 Task: Look for space in Genève, Switzerland from 5th June, 2023 to 16th June, 2023 for 2 adults in price range Rs.7000 to Rs.15000. Place can be entire place with 1  bedroom having 1 bed and 1 bathroom. Property type can be house, flat, guest house, hotel. Booking option can be shelf check-in. Required host language is English.
Action: Mouse moved to (409, 84)
Screenshot: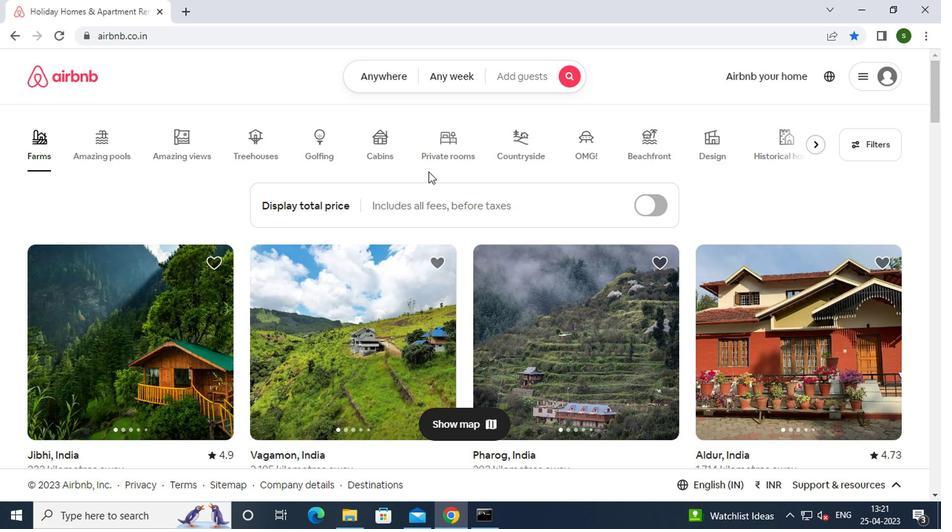 
Action: Mouse pressed left at (409, 84)
Screenshot: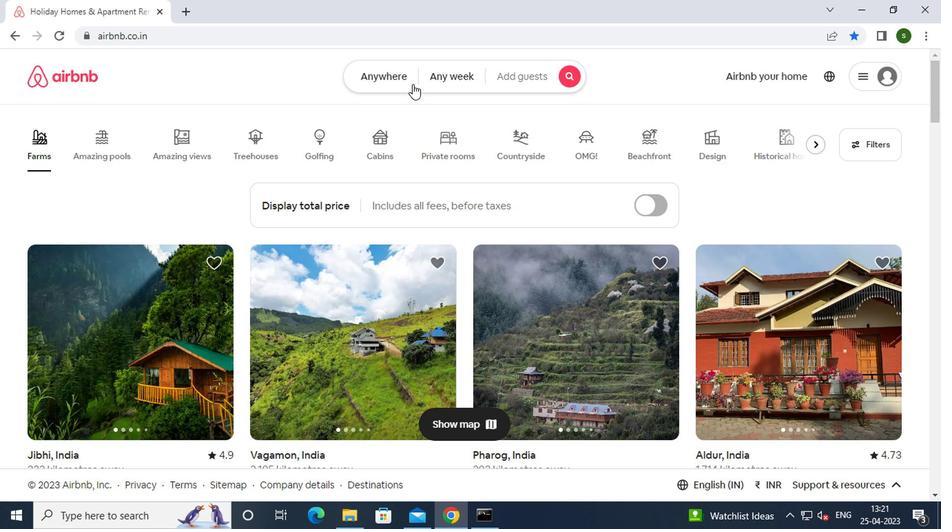 
Action: Mouse moved to (306, 130)
Screenshot: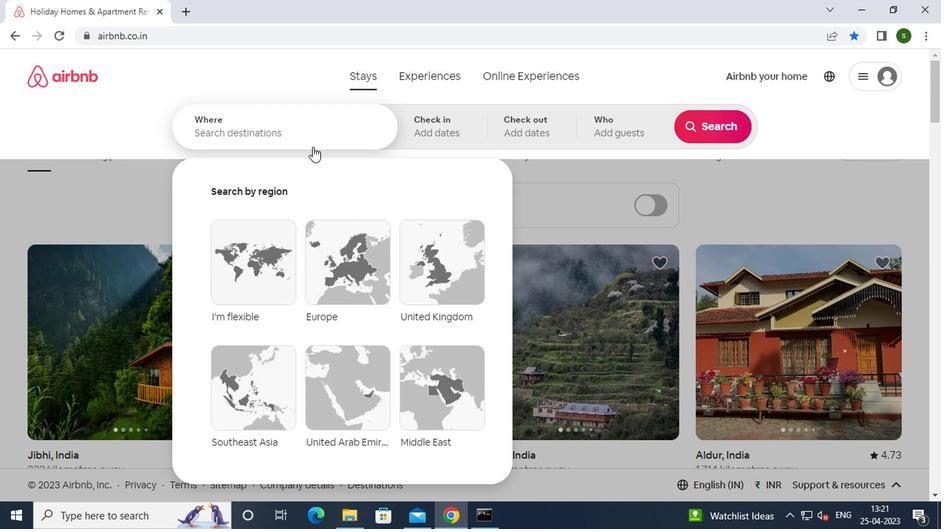 
Action: Mouse pressed left at (306, 130)
Screenshot: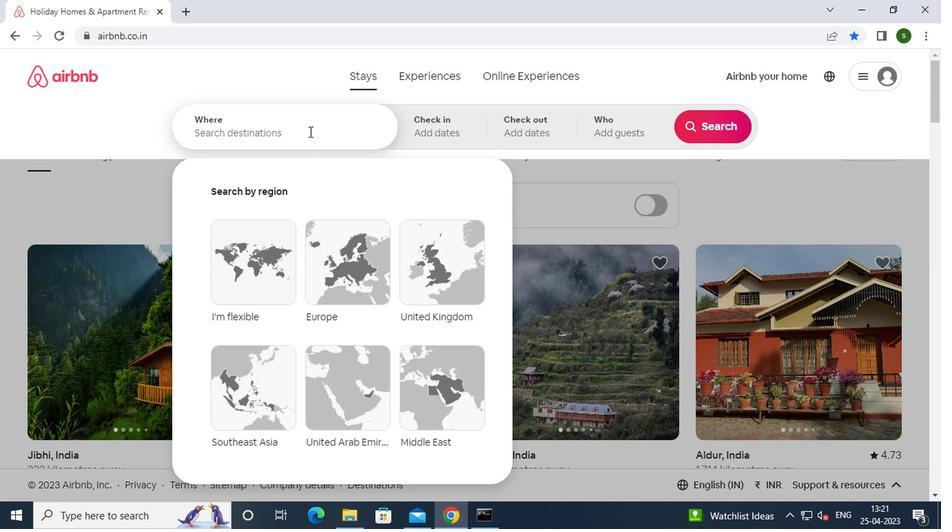 
Action: Key pressed g<Key.caps_lock>eneve,<Key.space><Key.caps_lock>
Screenshot: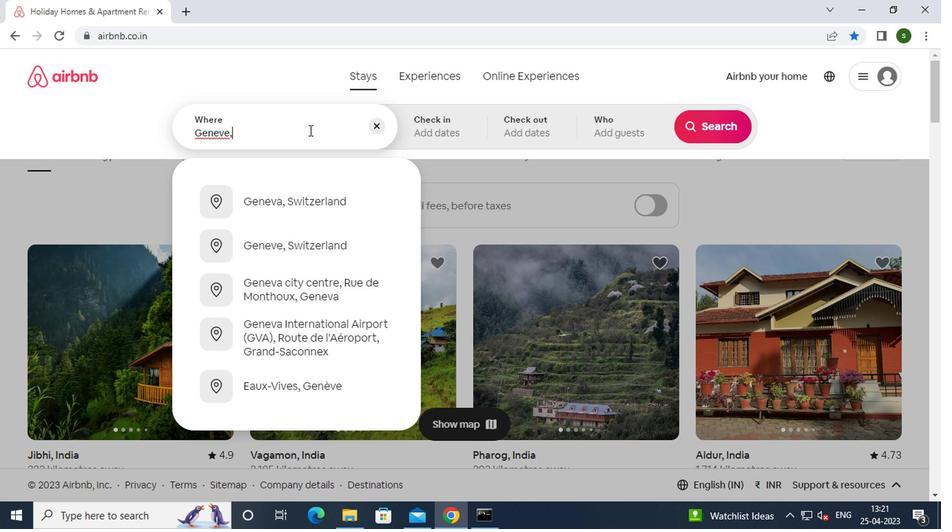 
Action: Mouse moved to (364, 241)
Screenshot: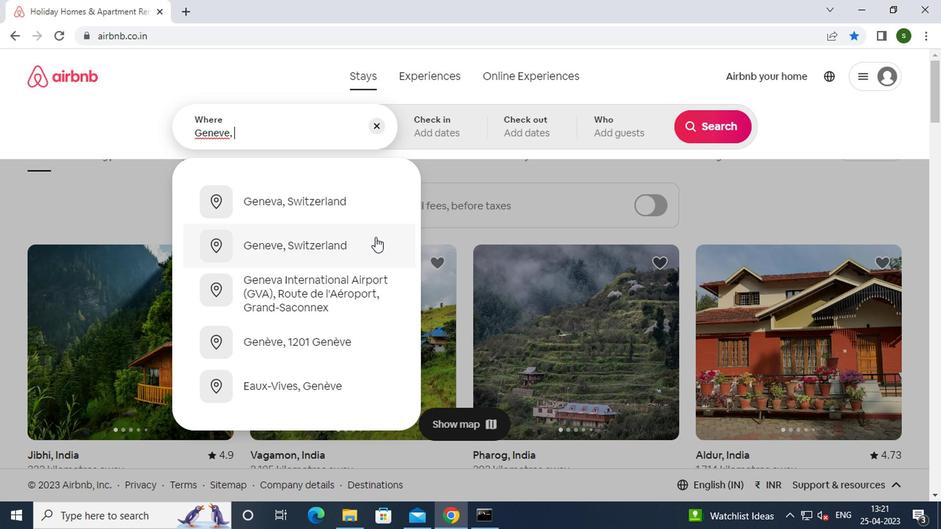 
Action: Mouse pressed left at (364, 241)
Screenshot: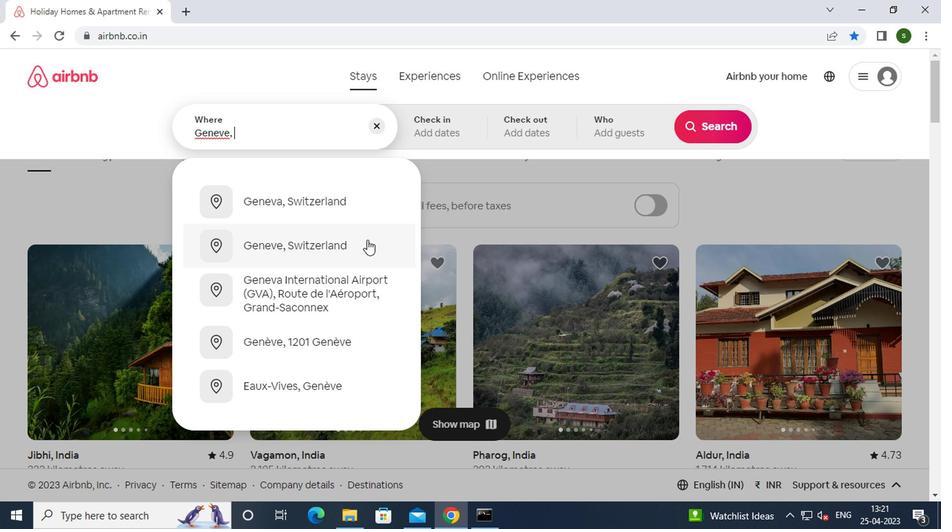 
Action: Mouse moved to (701, 236)
Screenshot: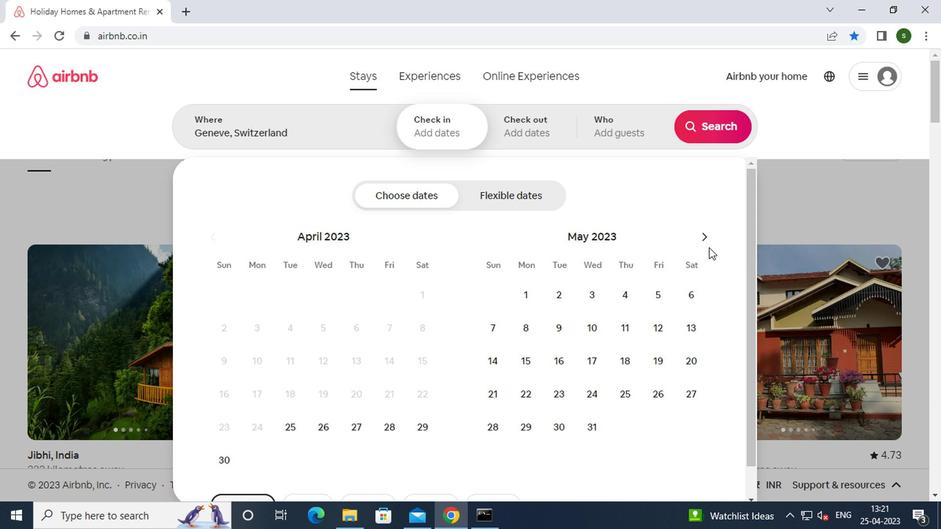 
Action: Mouse pressed left at (701, 236)
Screenshot: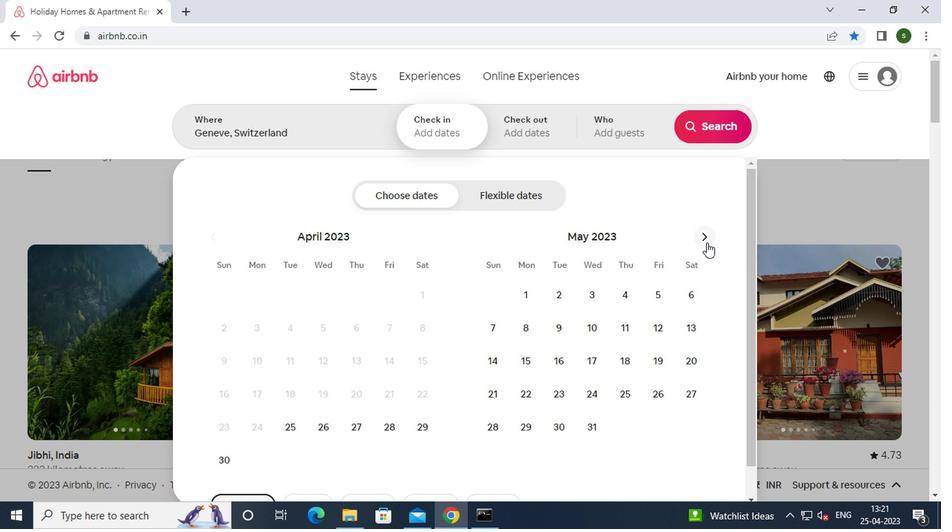 
Action: Mouse moved to (514, 324)
Screenshot: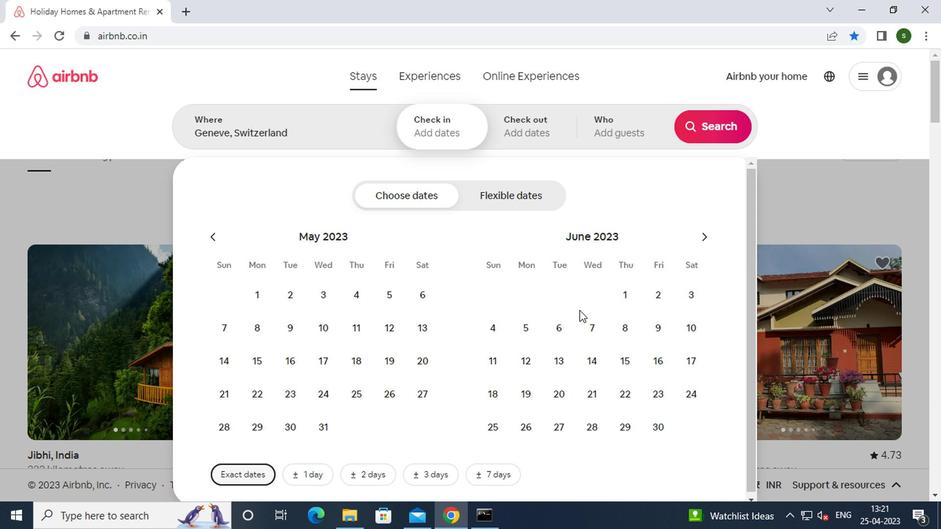 
Action: Mouse pressed left at (514, 324)
Screenshot: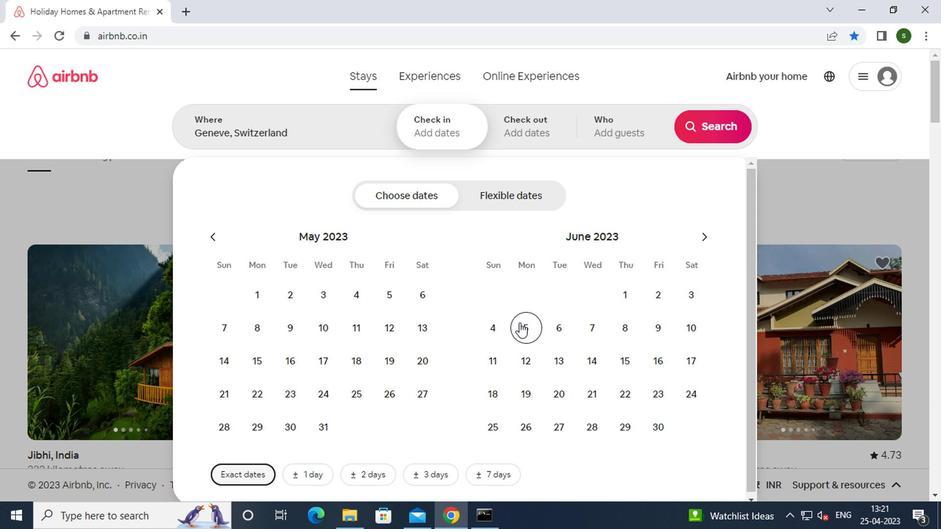 
Action: Mouse moved to (652, 358)
Screenshot: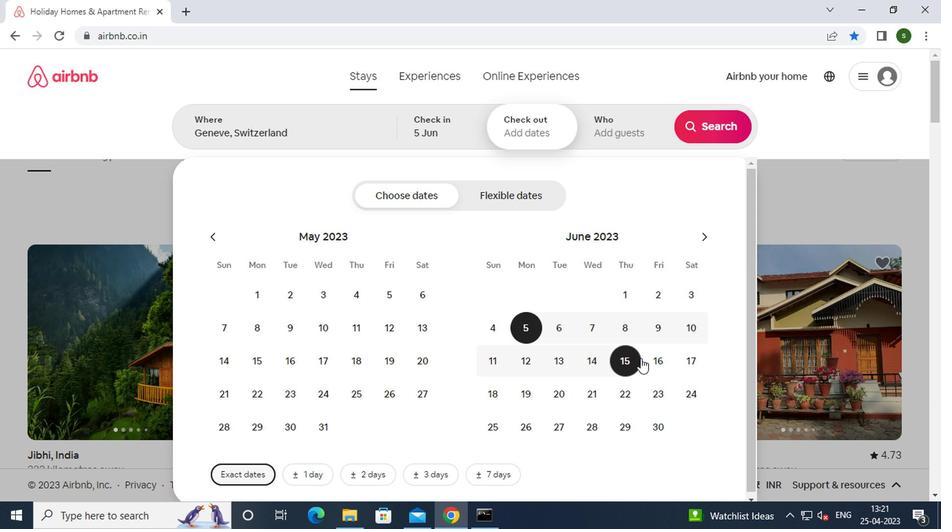 
Action: Mouse pressed left at (652, 358)
Screenshot: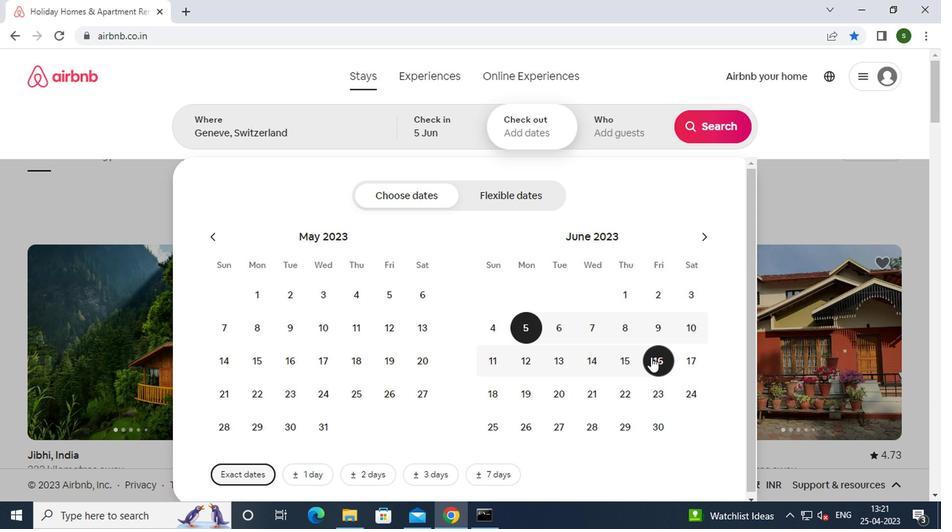 
Action: Mouse moved to (614, 127)
Screenshot: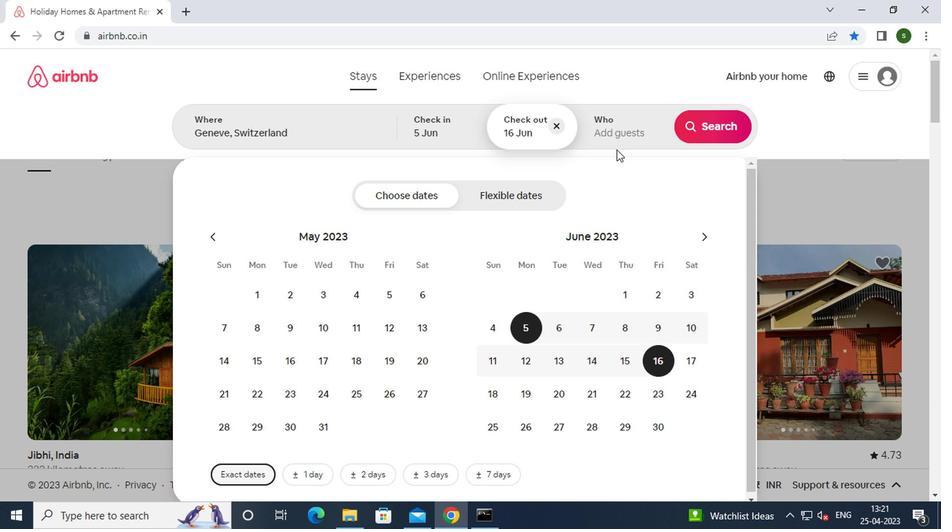 
Action: Mouse pressed left at (614, 127)
Screenshot: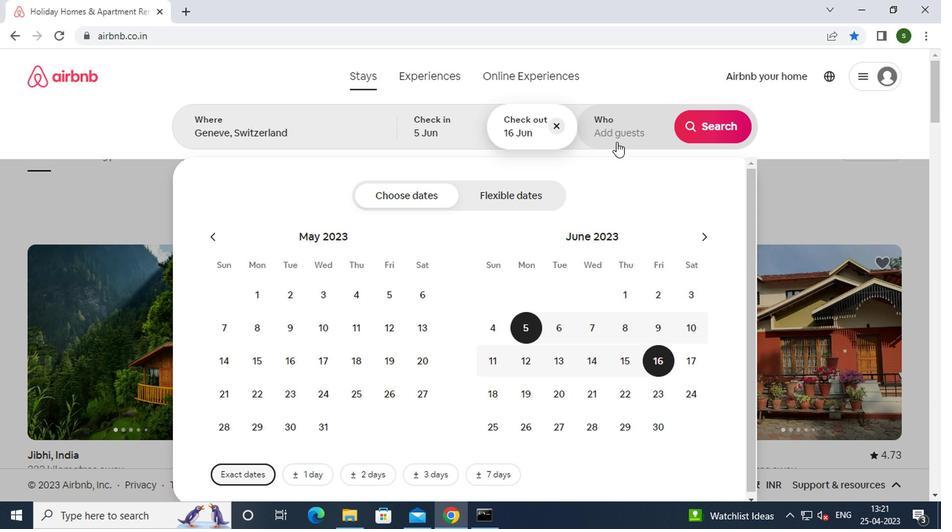
Action: Mouse moved to (707, 199)
Screenshot: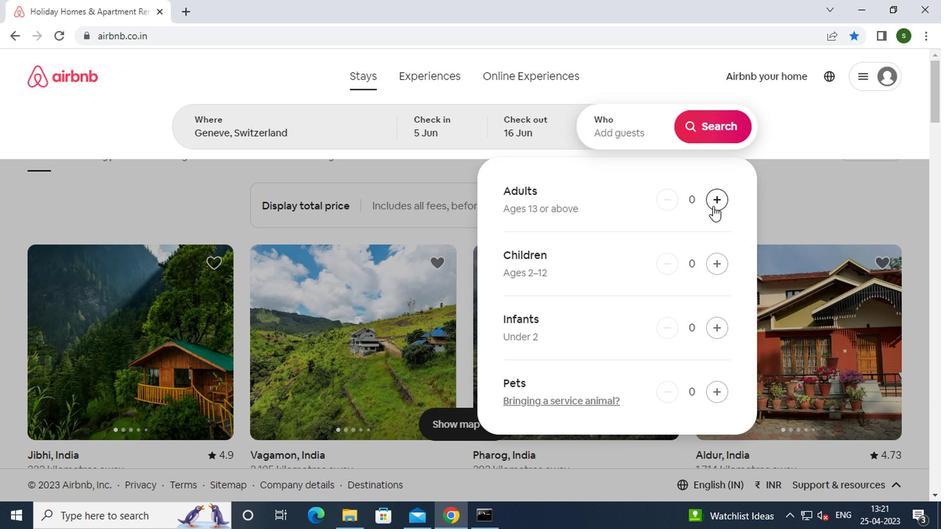 
Action: Mouse pressed left at (707, 199)
Screenshot: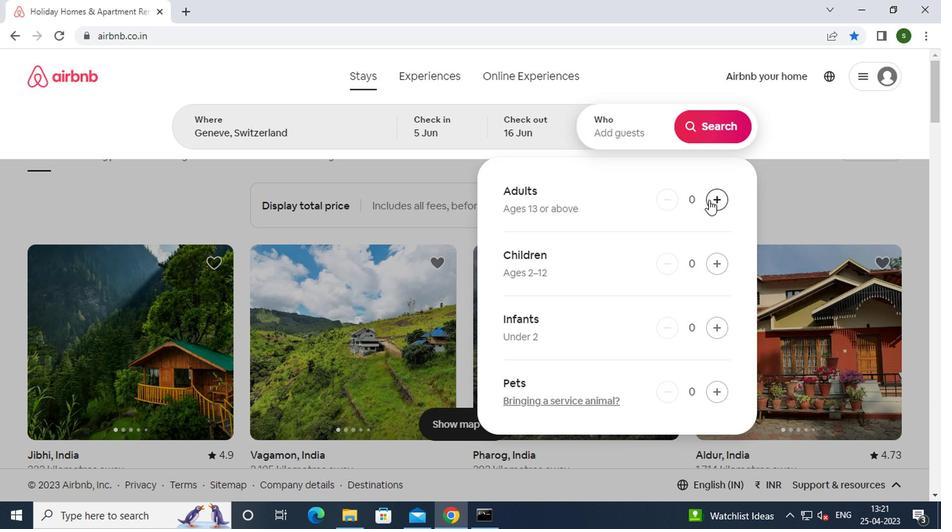 
Action: Mouse pressed left at (707, 199)
Screenshot: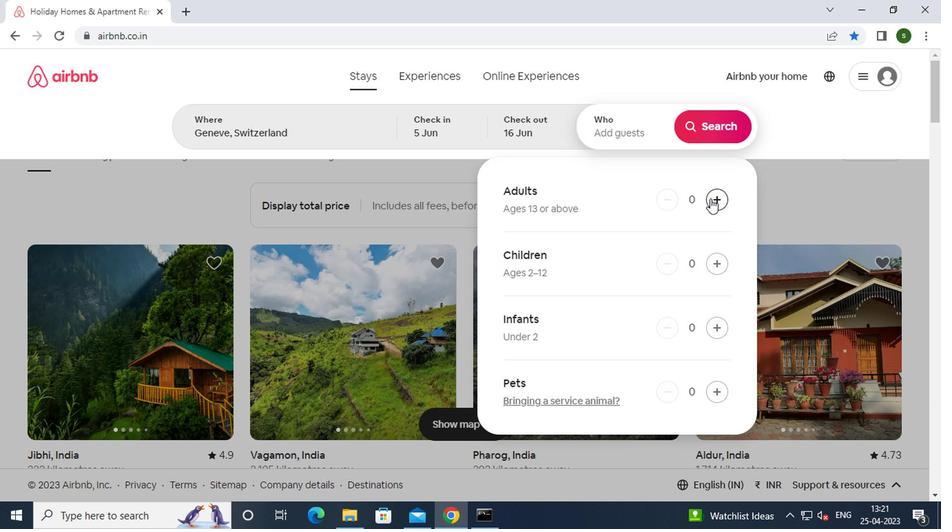 
Action: Mouse moved to (710, 134)
Screenshot: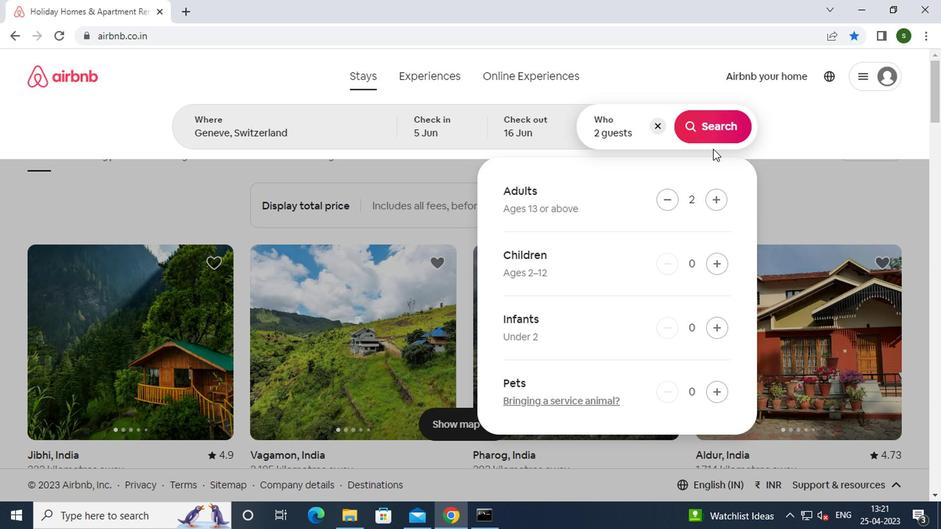 
Action: Mouse pressed left at (710, 134)
Screenshot: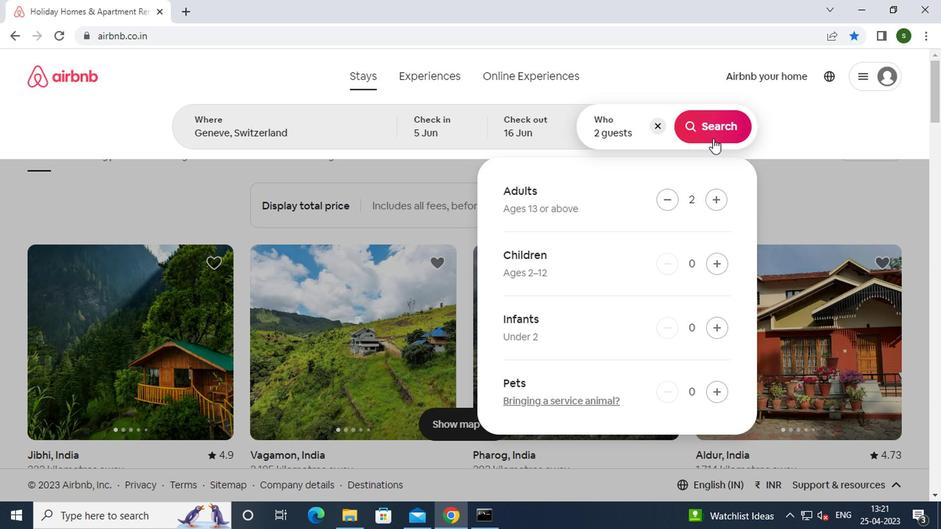
Action: Mouse moved to (875, 130)
Screenshot: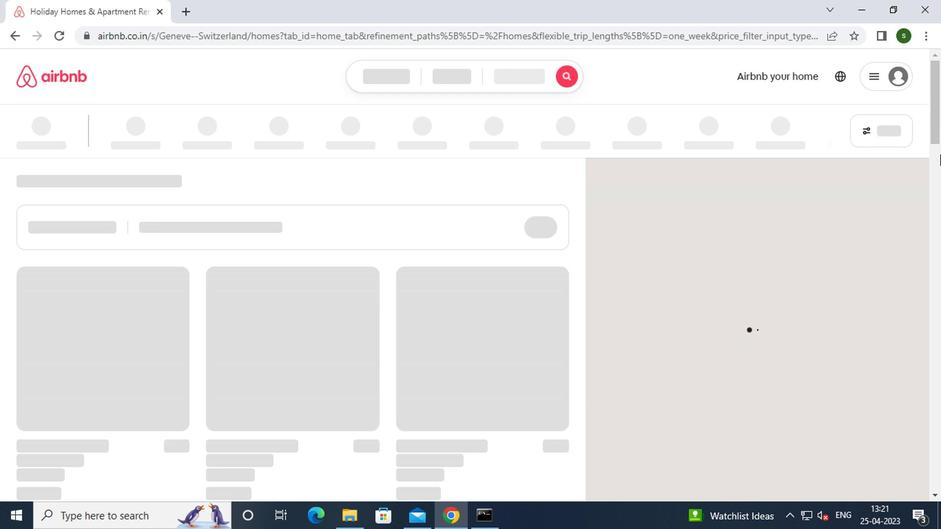 
Action: Mouse pressed left at (875, 130)
Screenshot: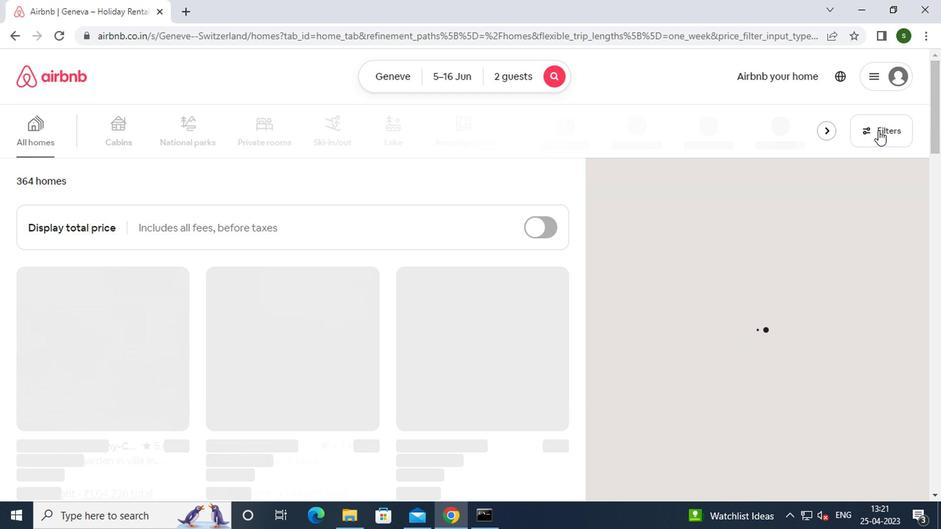 
Action: Mouse moved to (348, 304)
Screenshot: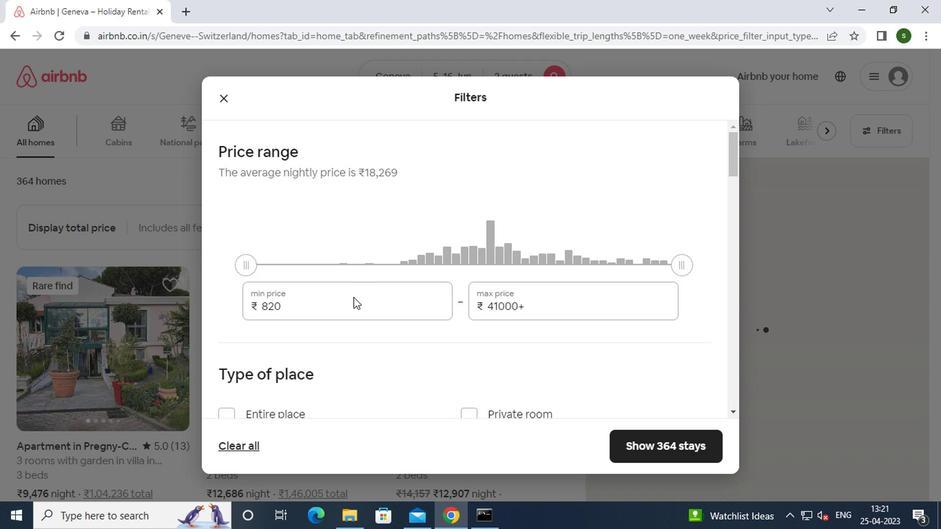 
Action: Mouse pressed left at (348, 304)
Screenshot: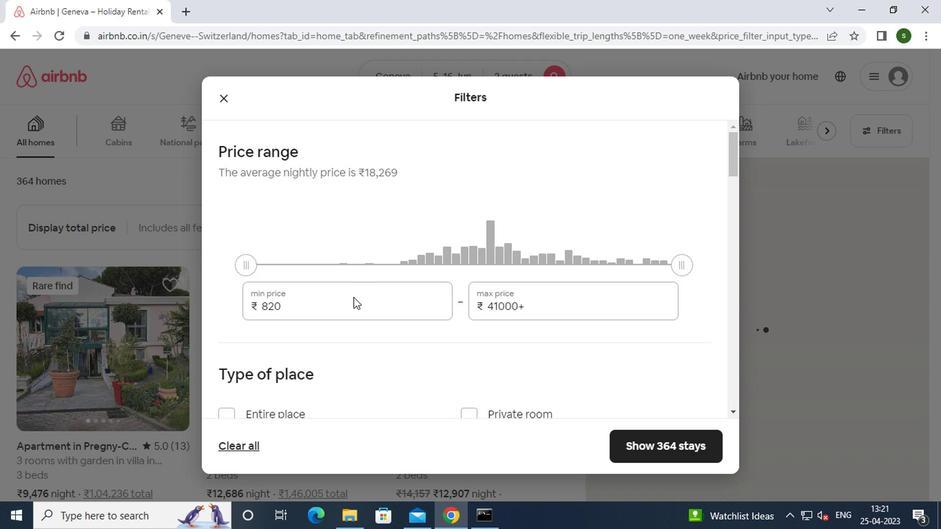 
Action: Mouse moved to (347, 304)
Screenshot: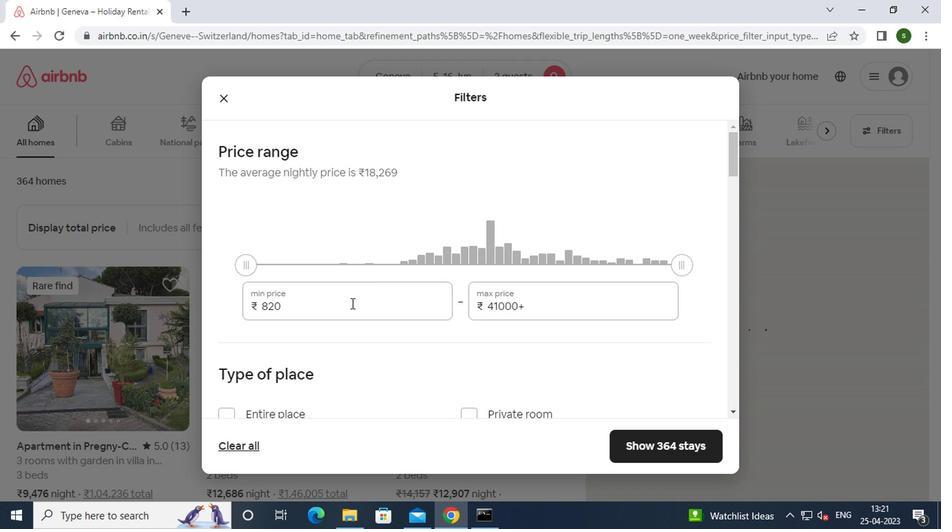 
Action: Key pressed <Key.backspace><Key.backspace><Key.backspace><Key.backspace><Key.backspace>7000
Screenshot: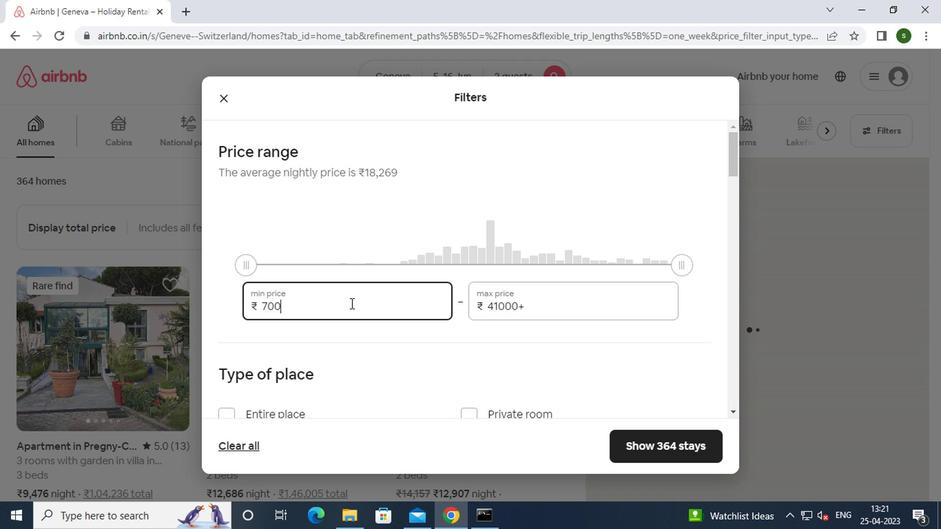 
Action: Mouse moved to (541, 314)
Screenshot: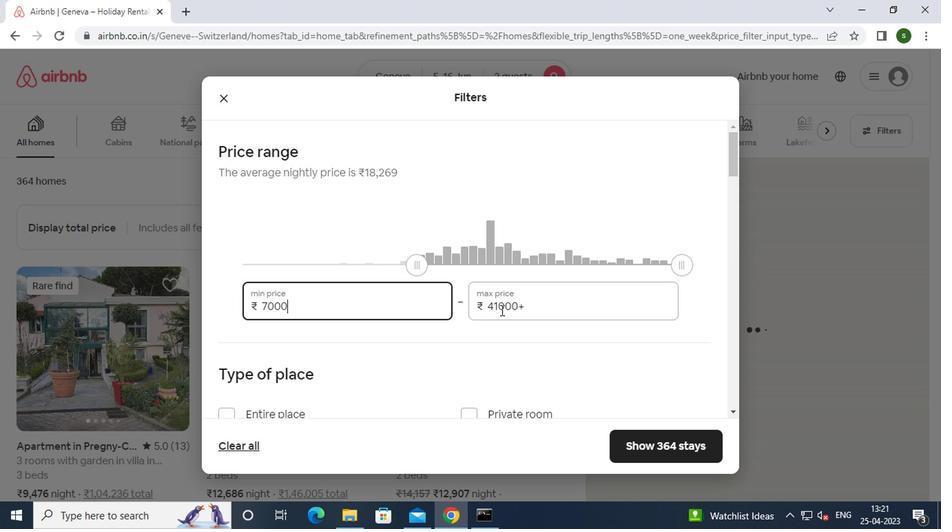 
Action: Mouse pressed left at (541, 314)
Screenshot: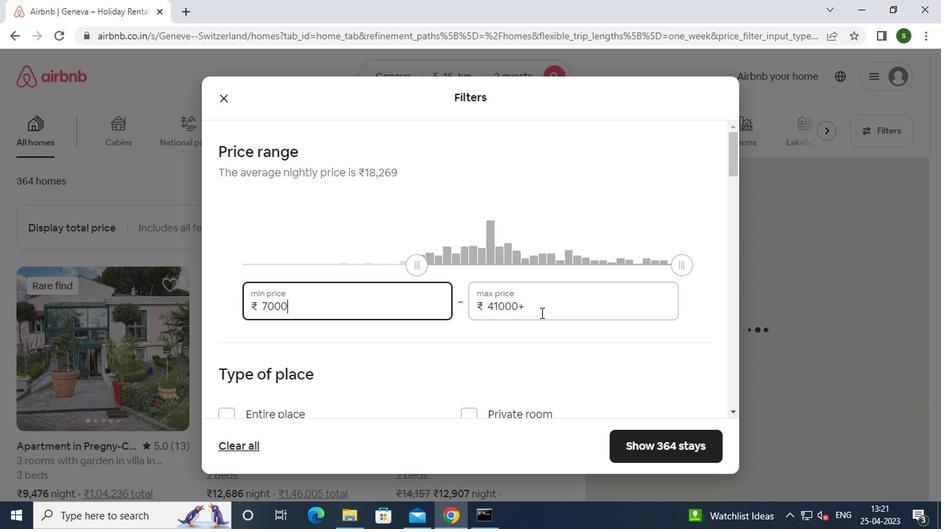 
Action: Key pressed <Key.backspace><Key.backspace><Key.backspace><Key.backspace><Key.backspace><Key.backspace><Key.backspace><Key.backspace><Key.backspace><Key.backspace>15000
Screenshot: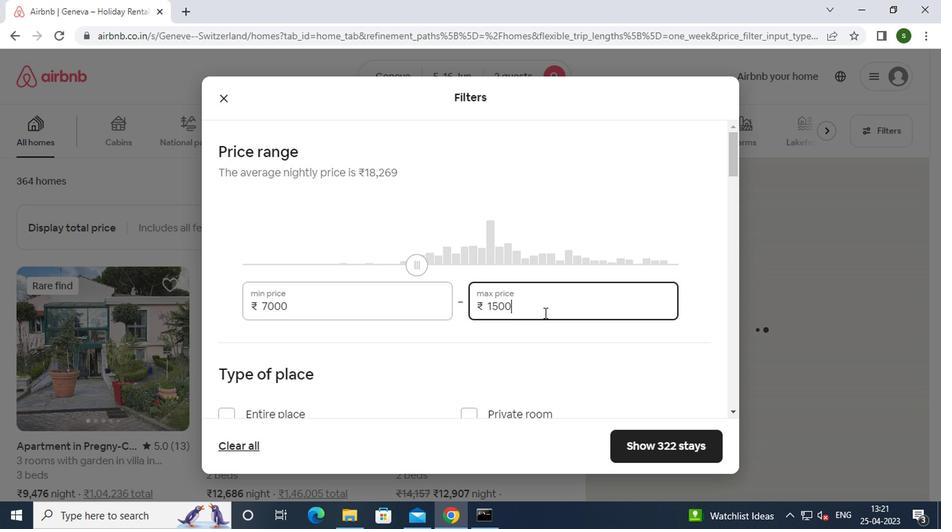 
Action: Mouse moved to (393, 349)
Screenshot: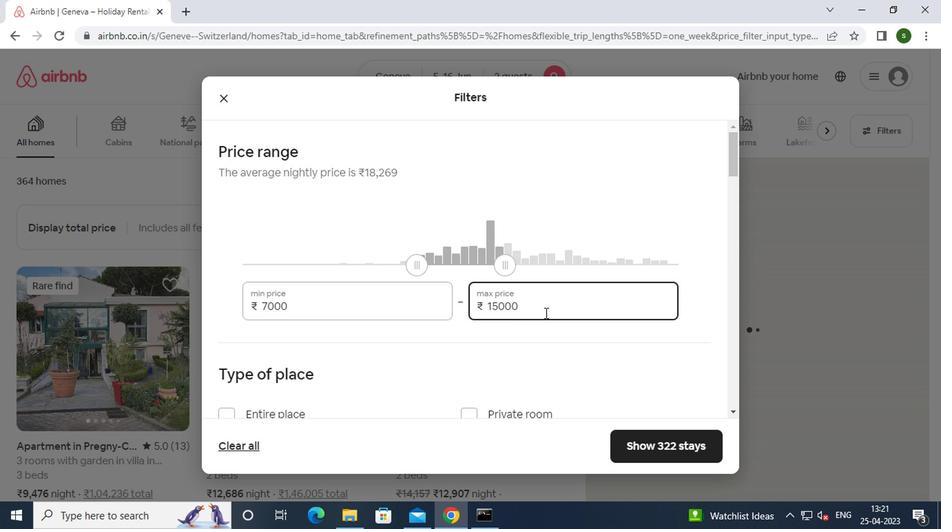 
Action: Mouse scrolled (393, 348) with delta (0, 0)
Screenshot: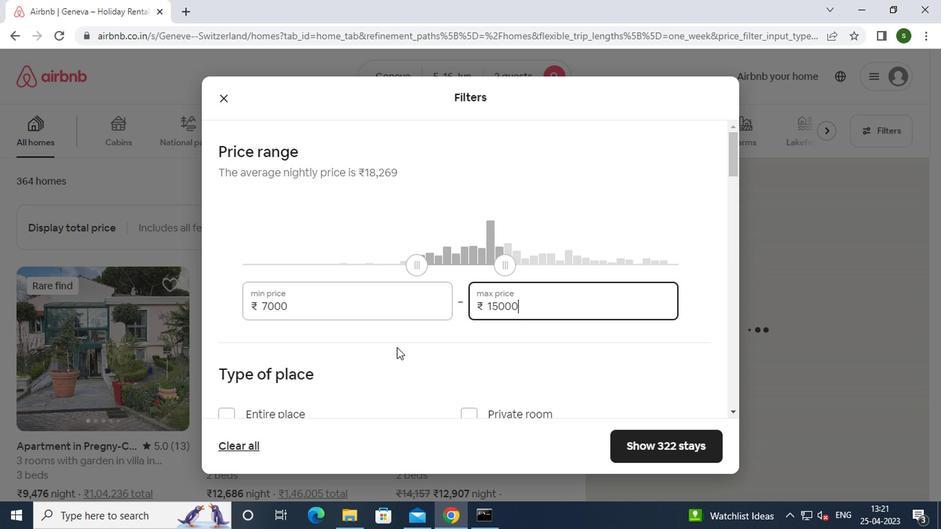 
Action: Mouse scrolled (393, 348) with delta (0, 0)
Screenshot: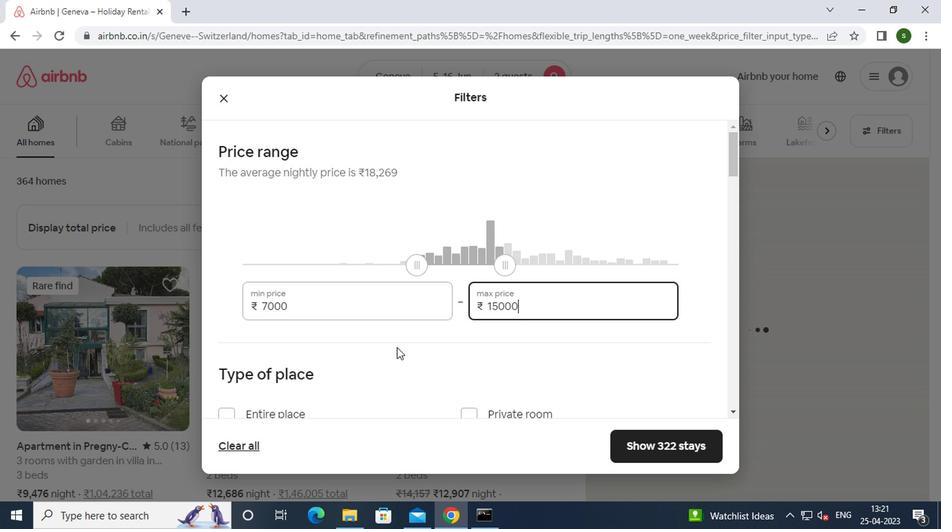 
Action: Mouse moved to (281, 294)
Screenshot: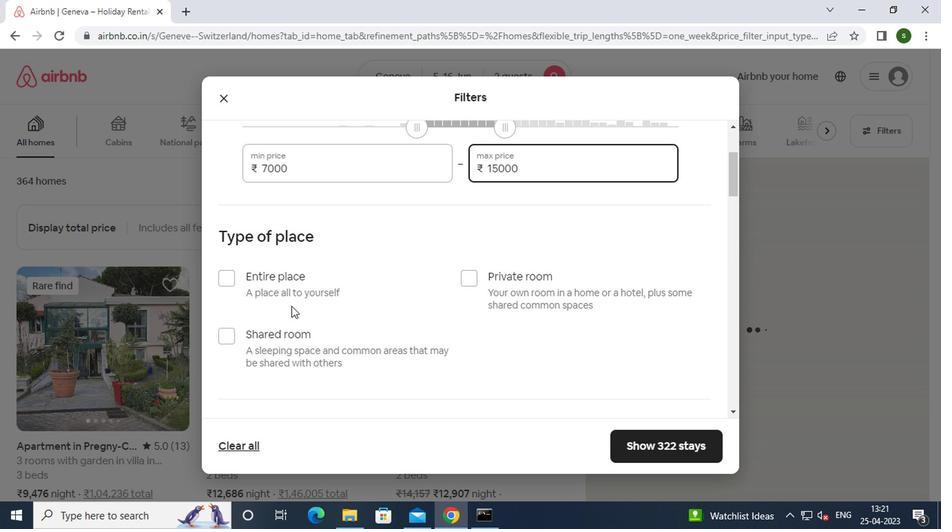 
Action: Mouse pressed left at (281, 294)
Screenshot: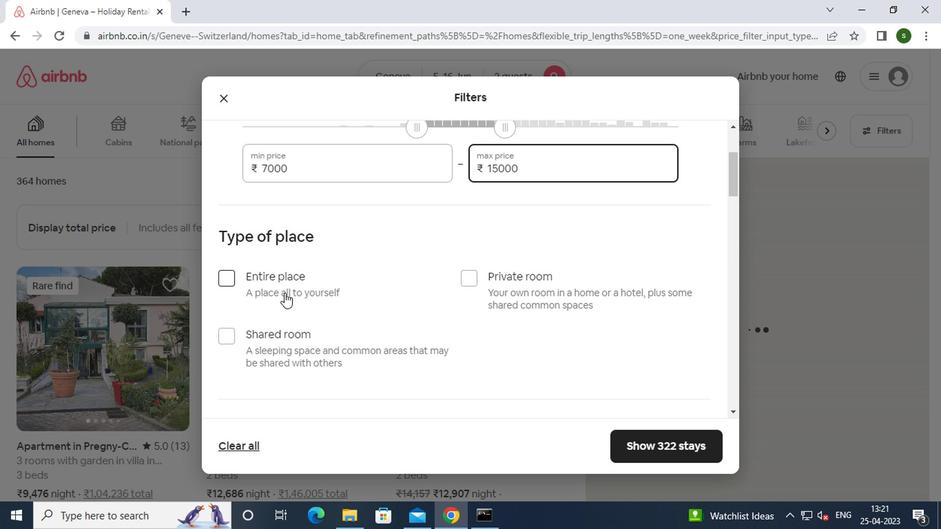 
Action: Mouse moved to (417, 280)
Screenshot: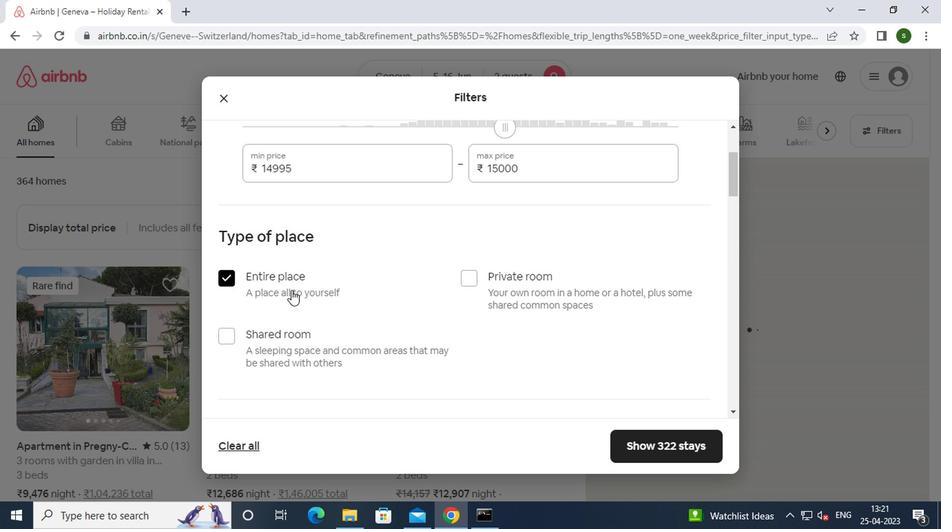 
Action: Mouse scrolled (417, 280) with delta (0, 0)
Screenshot: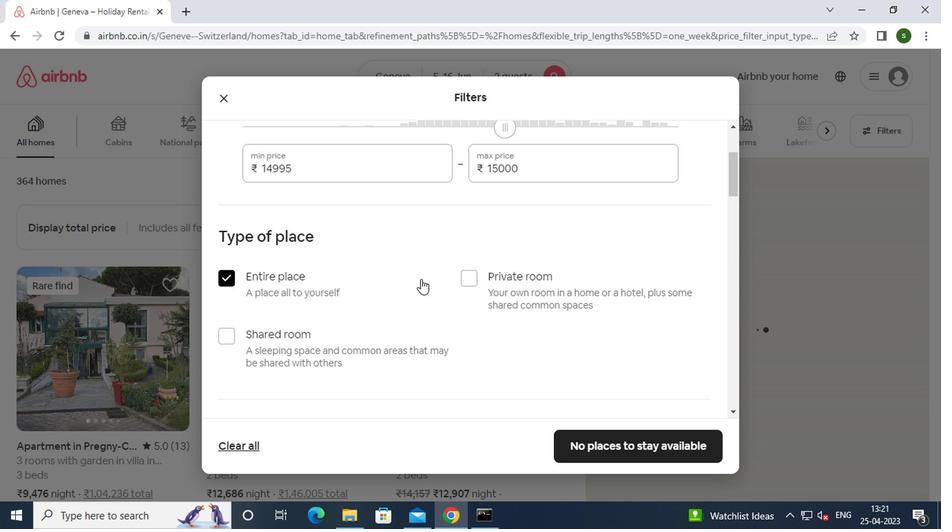 
Action: Mouse scrolled (417, 280) with delta (0, 0)
Screenshot: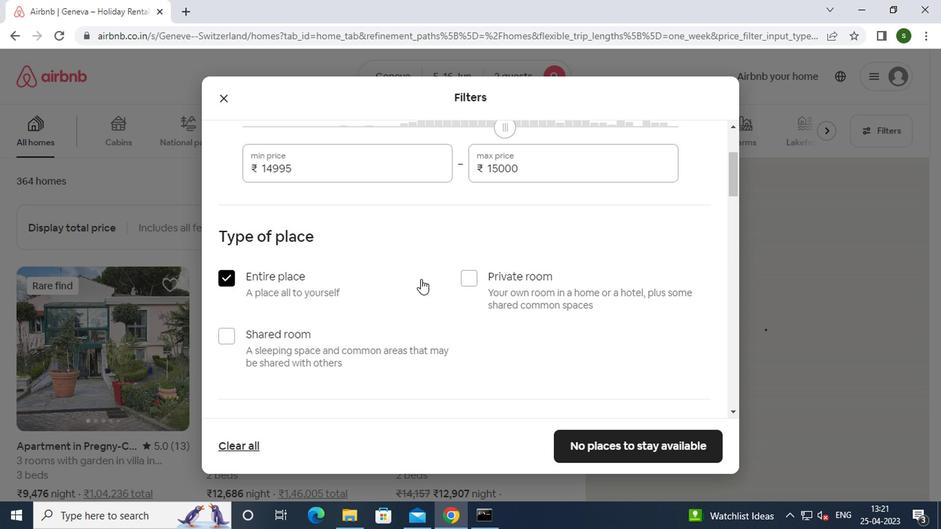 
Action: Mouse scrolled (417, 280) with delta (0, 0)
Screenshot: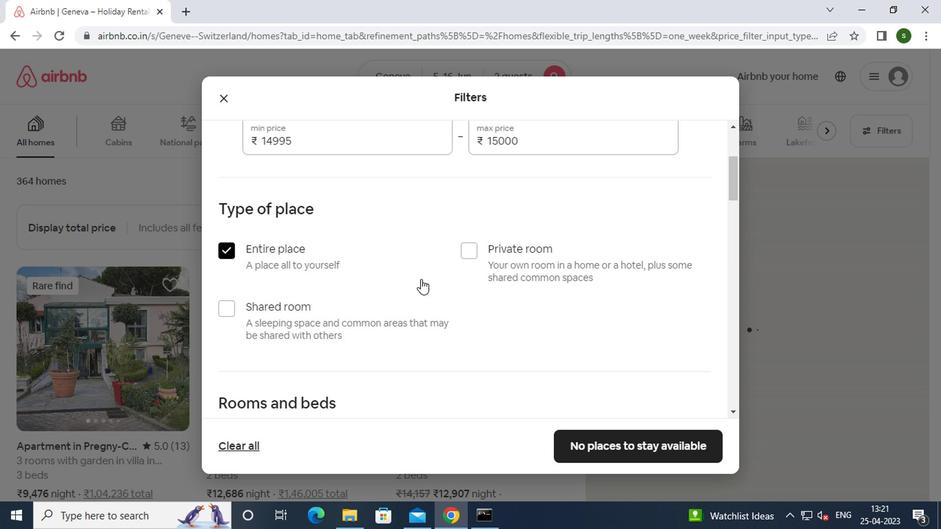 
Action: Mouse scrolled (417, 280) with delta (0, 0)
Screenshot: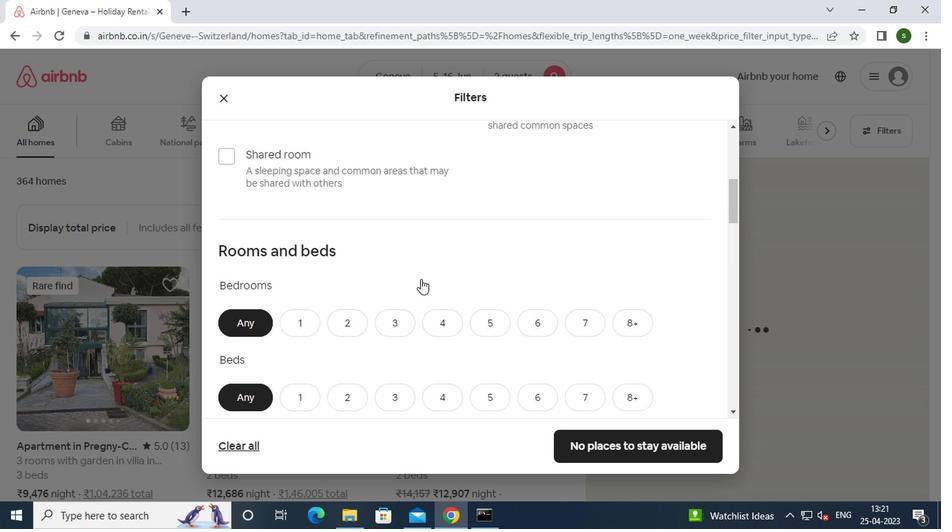 
Action: Mouse moved to (306, 232)
Screenshot: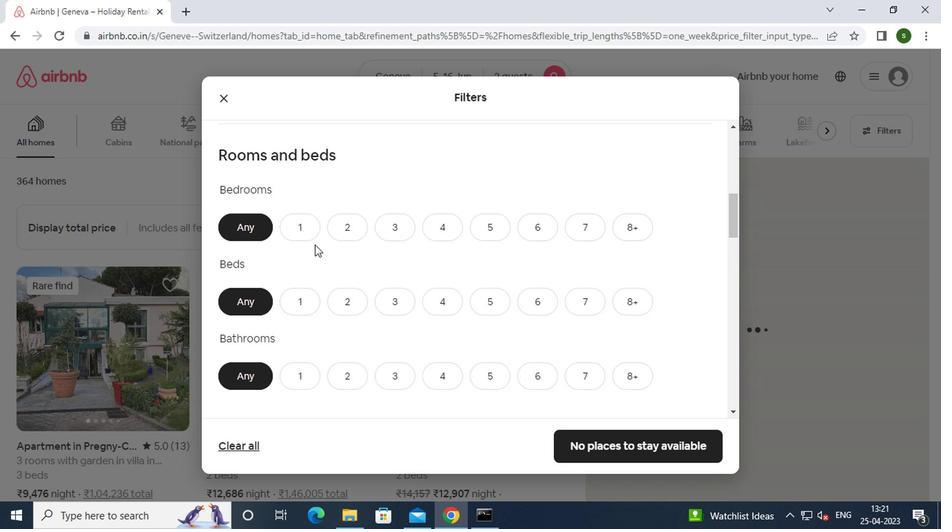 
Action: Mouse pressed left at (306, 232)
Screenshot: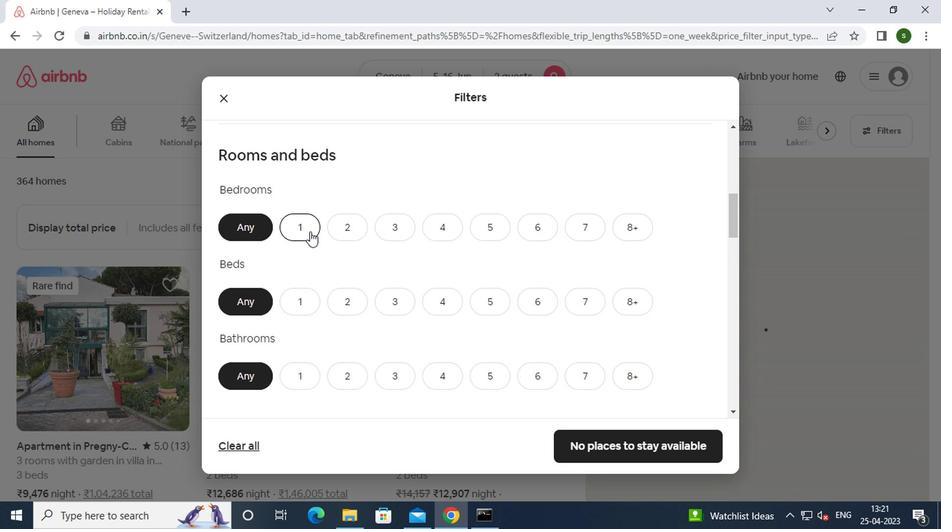 
Action: Mouse moved to (289, 311)
Screenshot: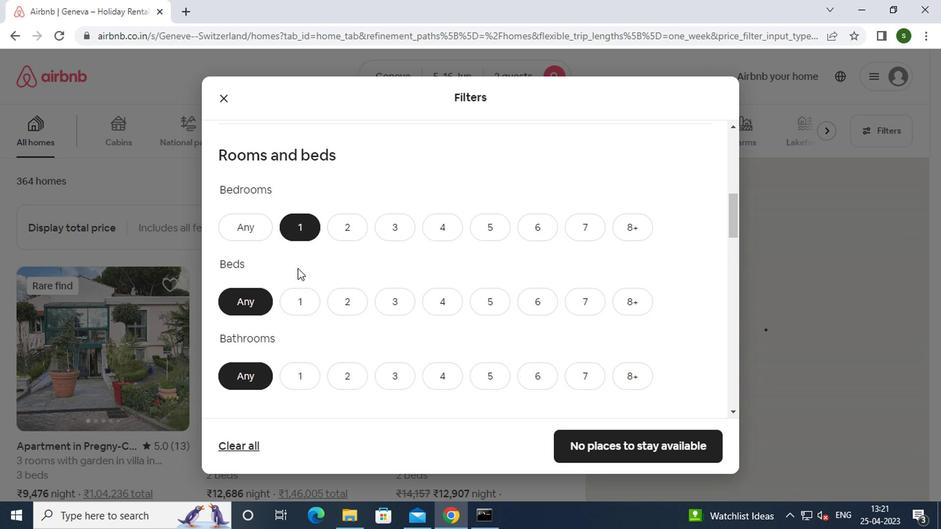 
Action: Mouse pressed left at (289, 311)
Screenshot: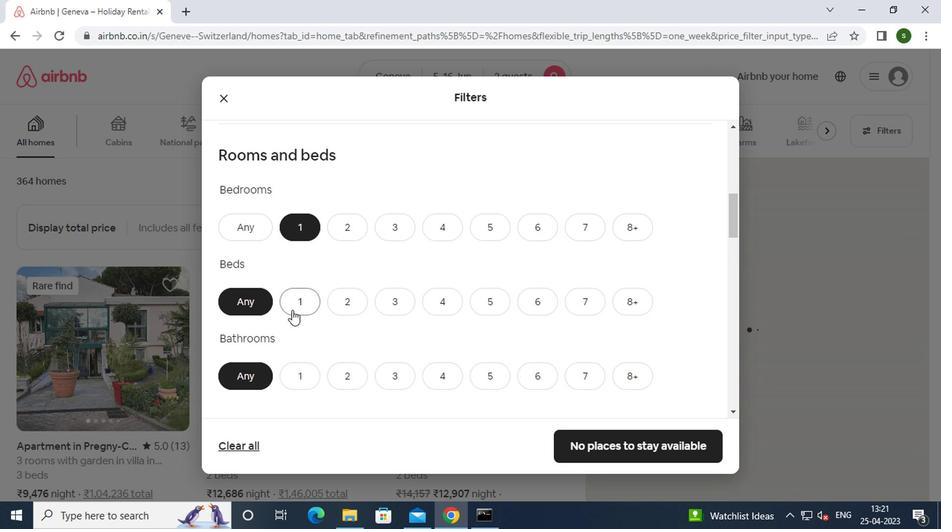 
Action: Mouse moved to (296, 377)
Screenshot: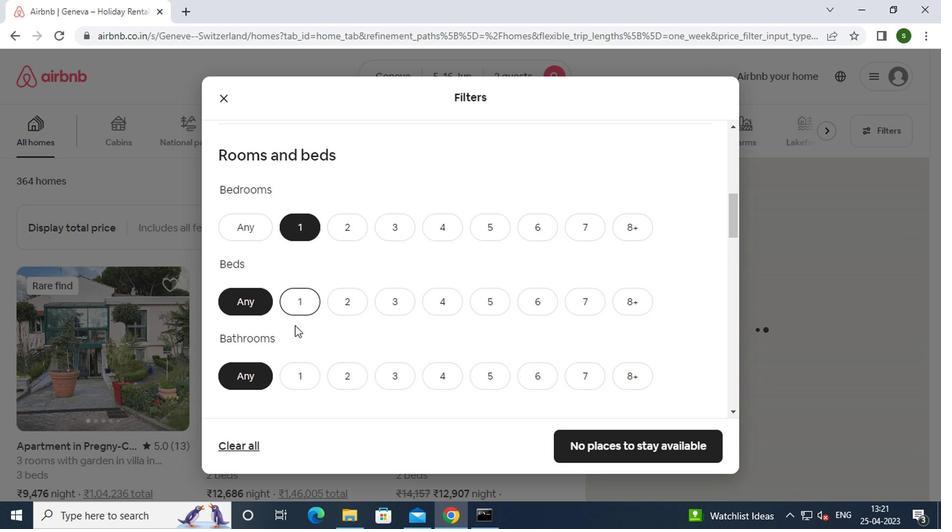 
Action: Mouse pressed left at (296, 377)
Screenshot: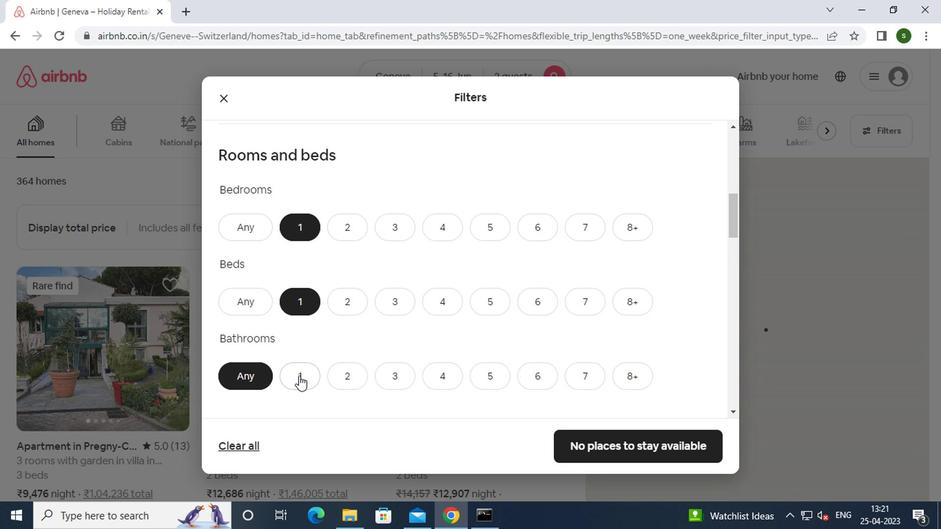 
Action: Mouse moved to (373, 334)
Screenshot: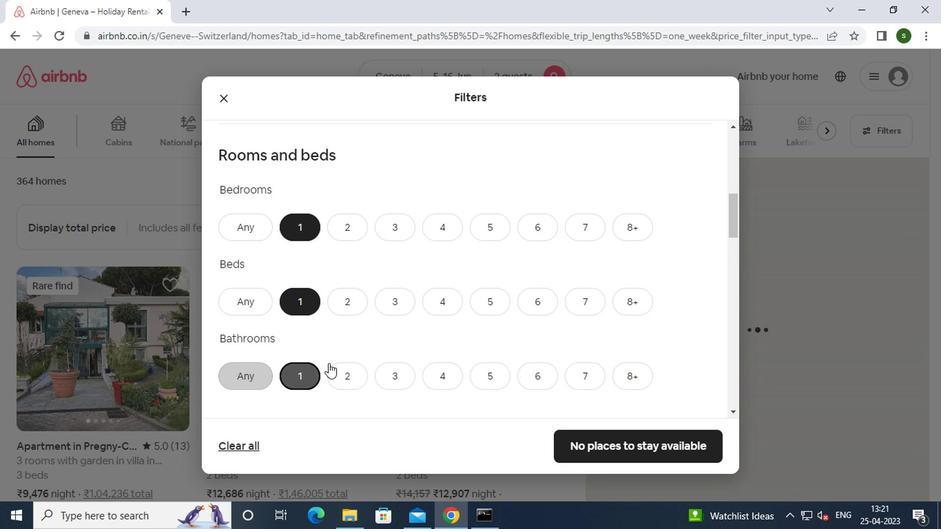 
Action: Mouse scrolled (373, 333) with delta (0, 0)
Screenshot: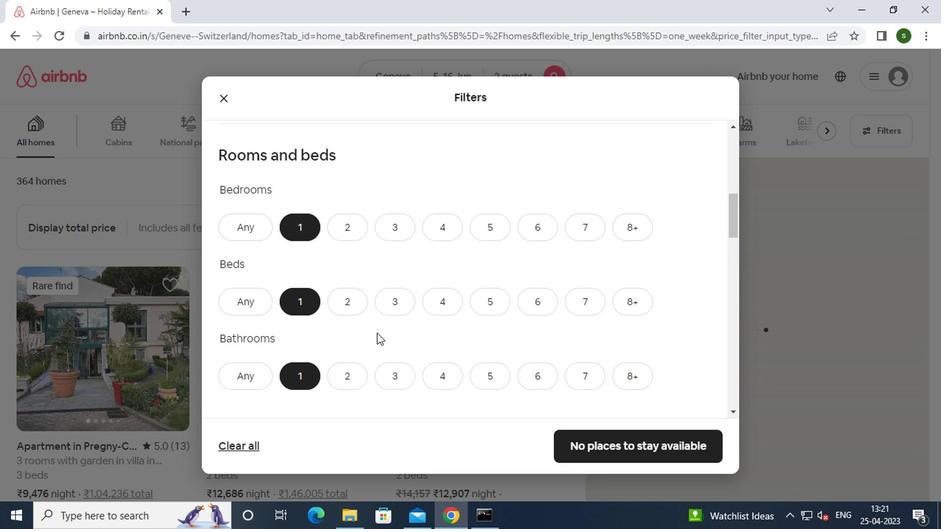 
Action: Mouse scrolled (373, 333) with delta (0, 0)
Screenshot: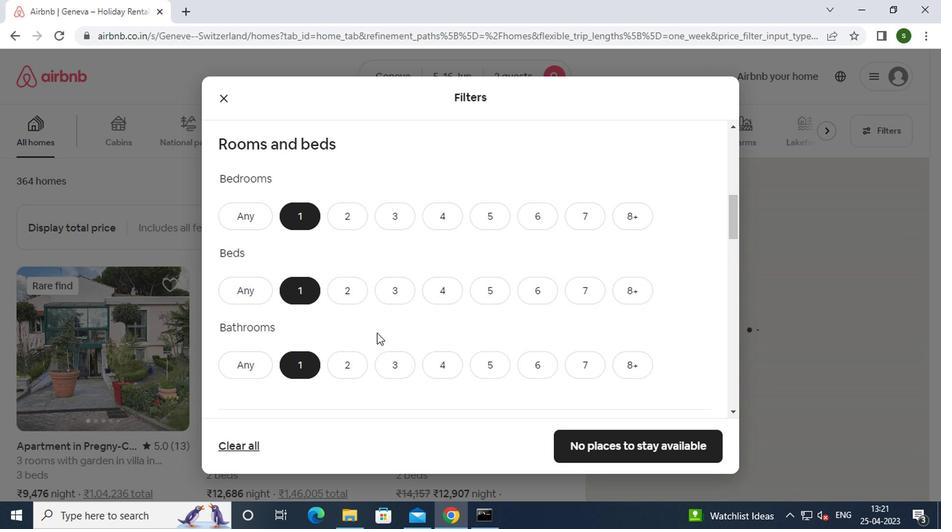
Action: Mouse scrolled (373, 333) with delta (0, 0)
Screenshot: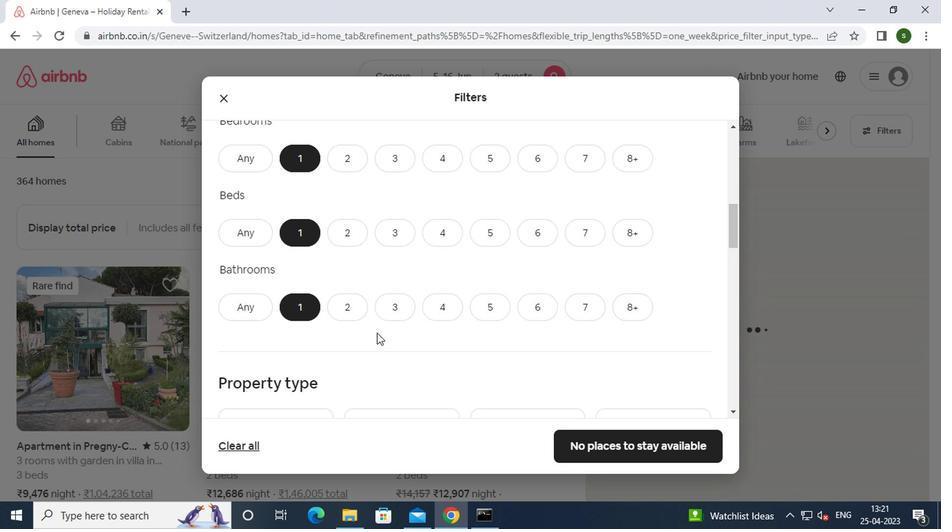 
Action: Mouse scrolled (373, 333) with delta (0, 0)
Screenshot: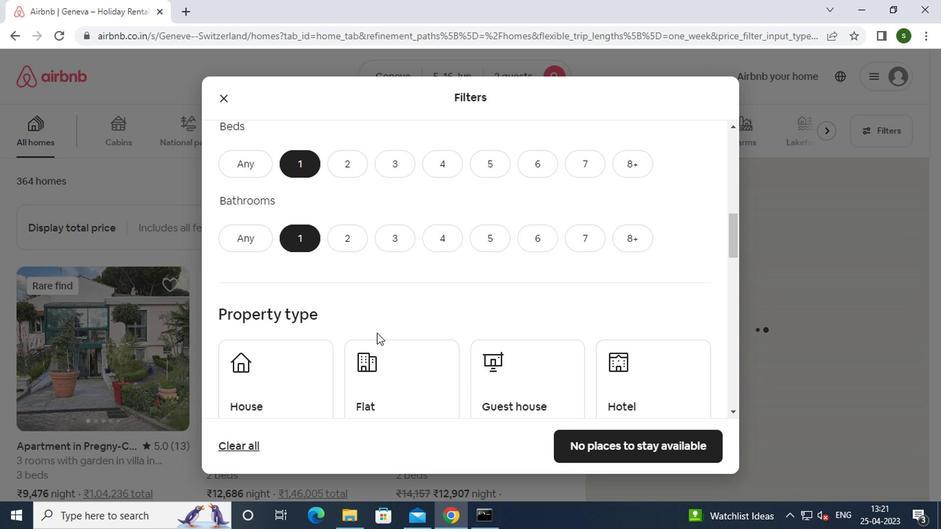 
Action: Mouse moved to (260, 238)
Screenshot: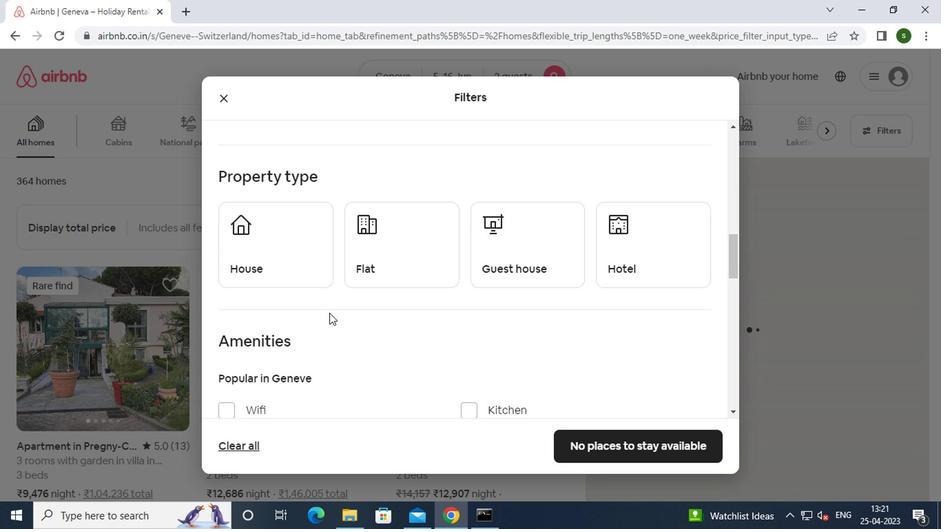 
Action: Mouse pressed left at (260, 238)
Screenshot: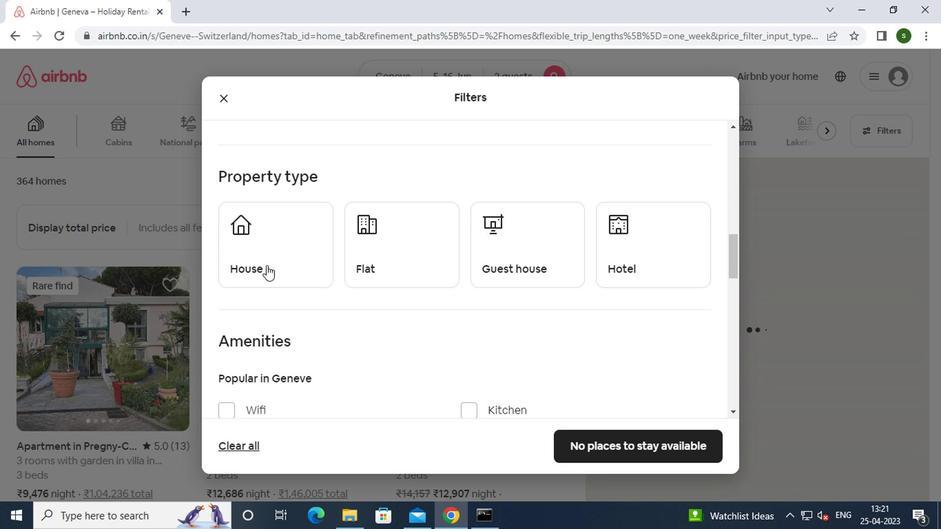 
Action: Mouse moved to (378, 252)
Screenshot: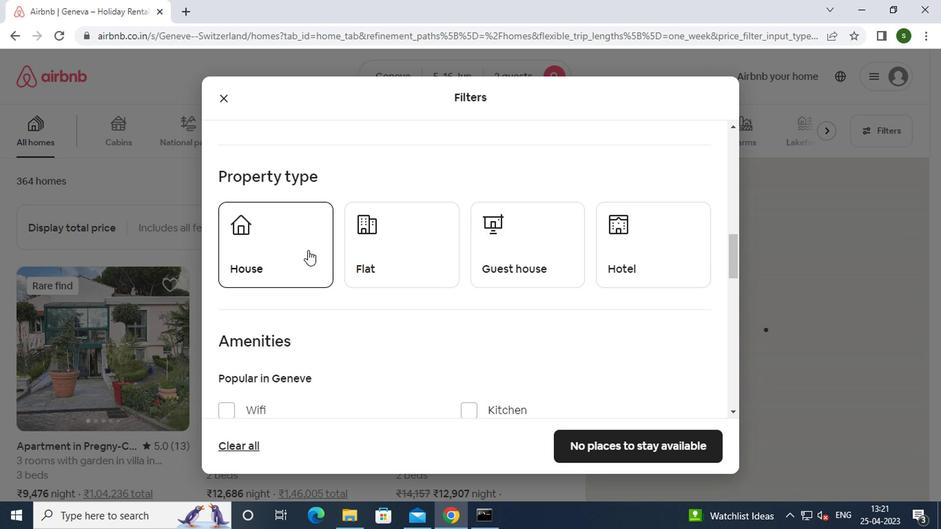 
Action: Mouse pressed left at (378, 252)
Screenshot: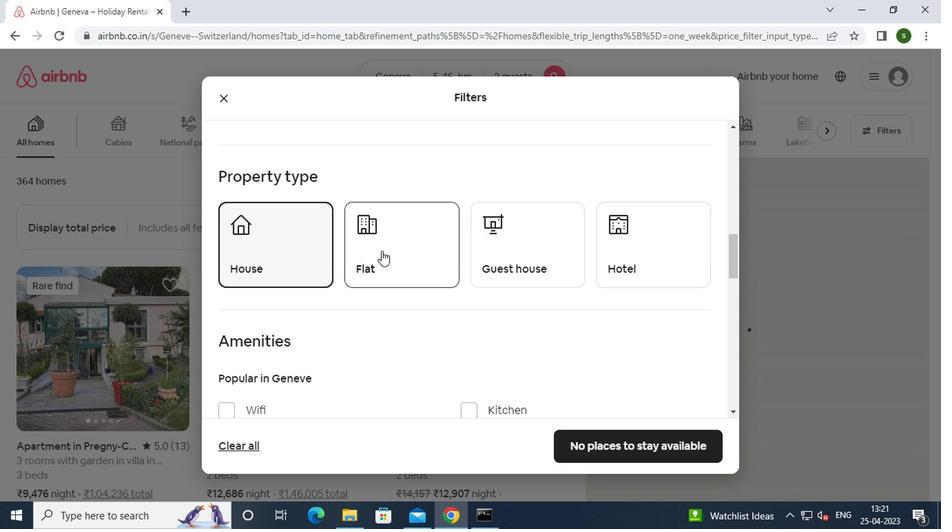
Action: Mouse moved to (524, 280)
Screenshot: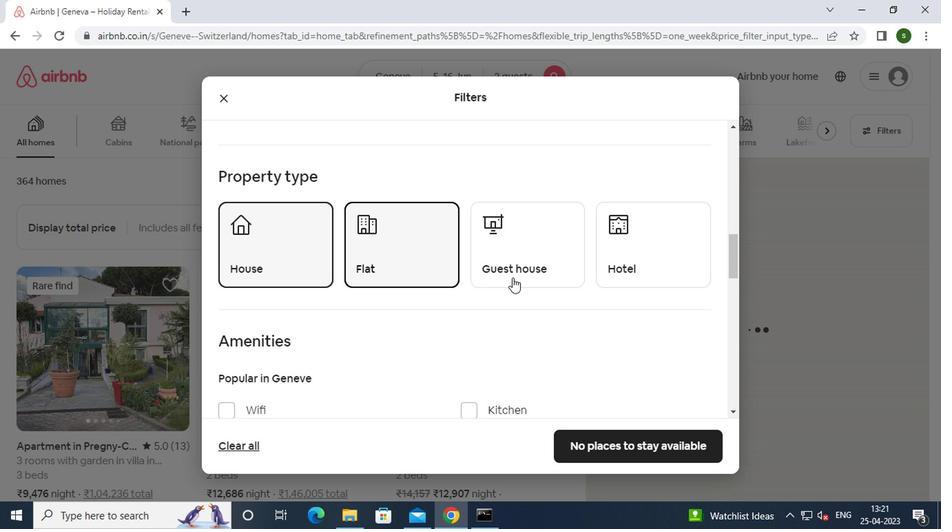 
Action: Mouse pressed left at (524, 280)
Screenshot: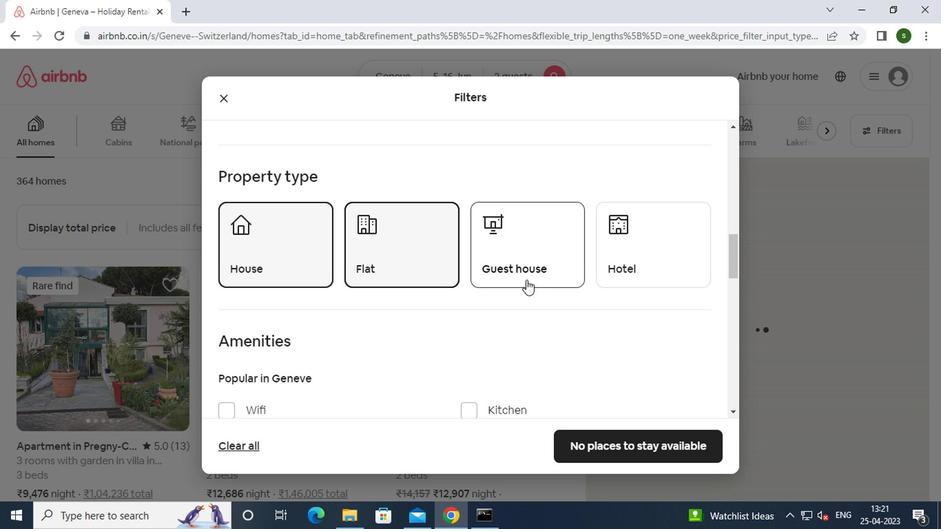 
Action: Mouse moved to (674, 243)
Screenshot: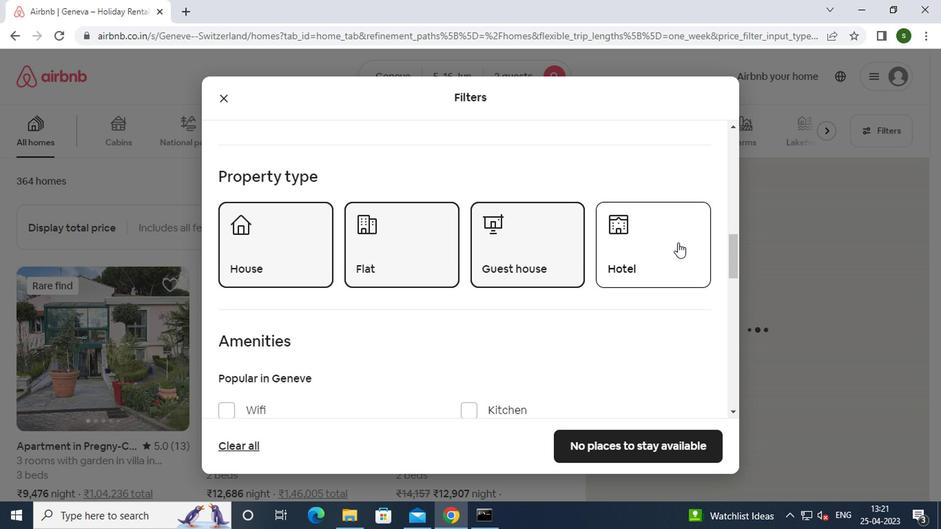 
Action: Mouse pressed left at (674, 243)
Screenshot: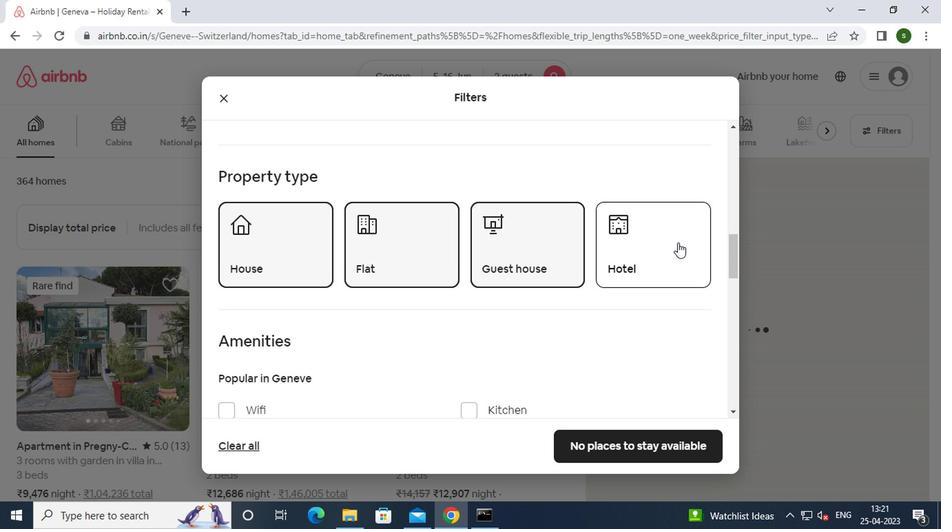 
Action: Mouse moved to (541, 254)
Screenshot: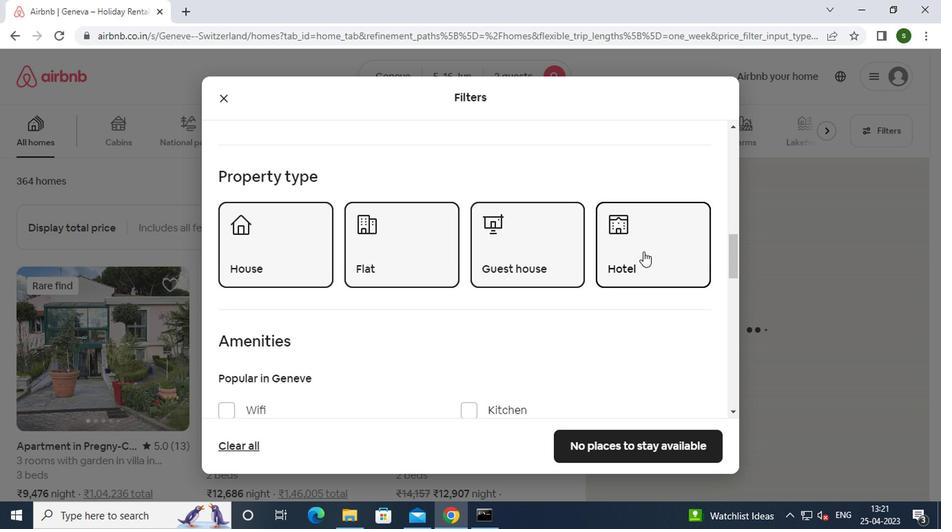 
Action: Mouse scrolled (541, 253) with delta (0, 0)
Screenshot: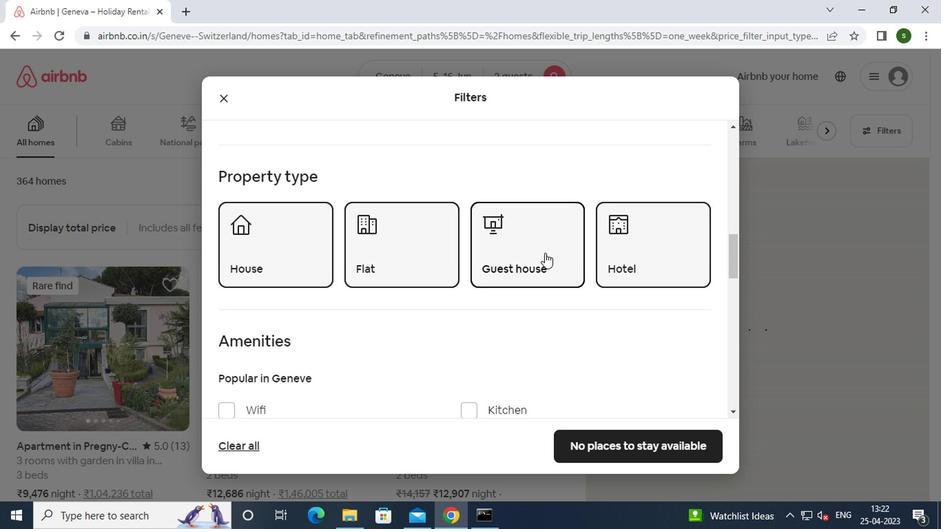 
Action: Mouse scrolled (541, 253) with delta (0, 0)
Screenshot: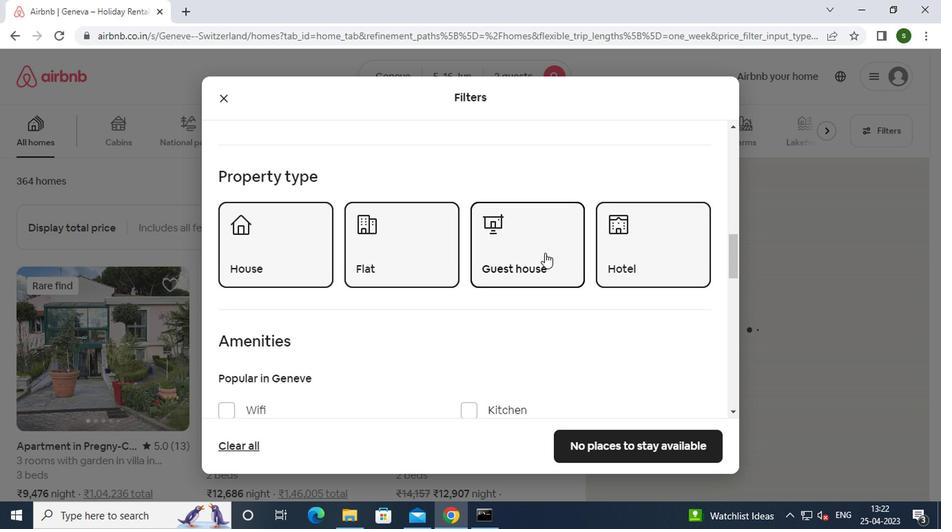 
Action: Mouse scrolled (541, 253) with delta (0, 0)
Screenshot: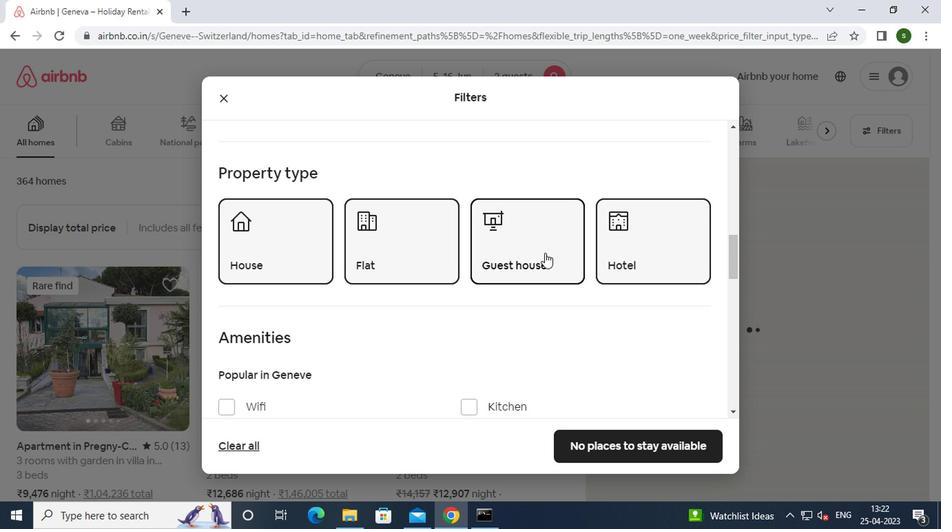 
Action: Mouse scrolled (541, 253) with delta (0, 0)
Screenshot: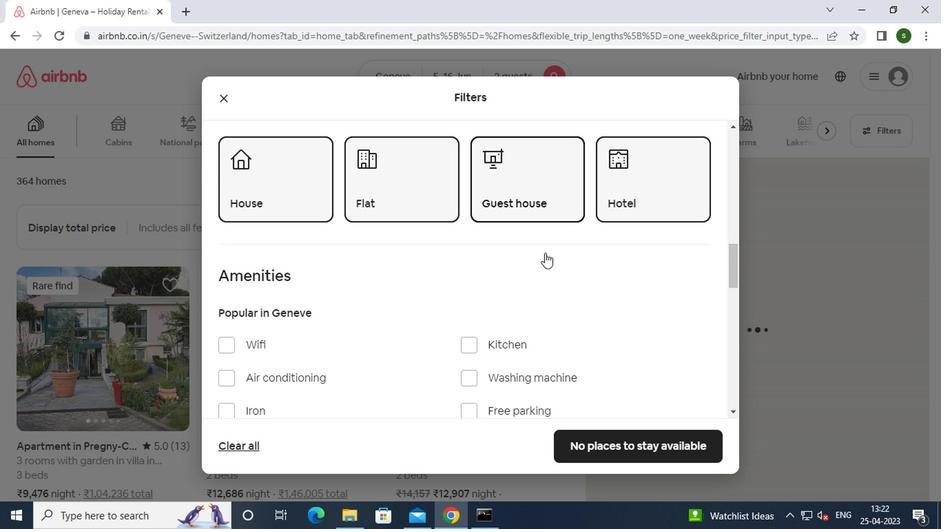 
Action: Mouse scrolled (541, 253) with delta (0, 0)
Screenshot: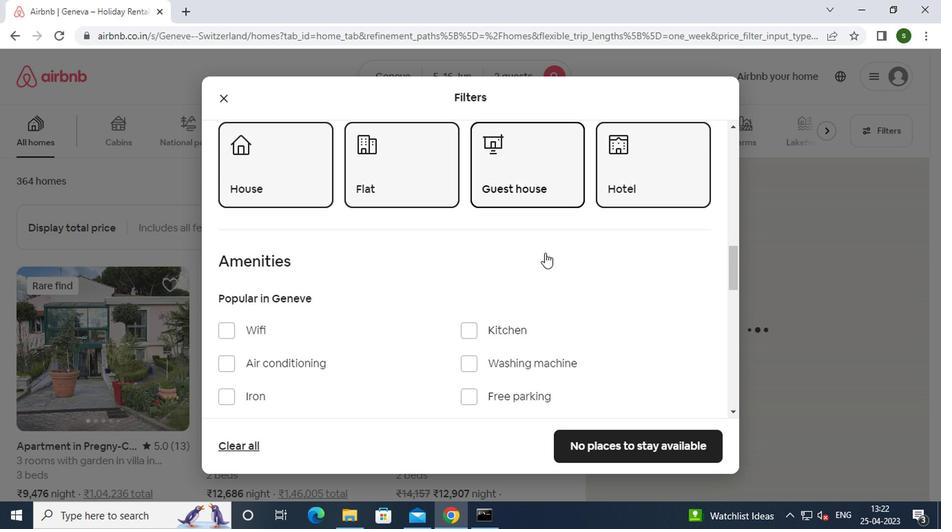 
Action: Mouse scrolled (541, 253) with delta (0, 0)
Screenshot: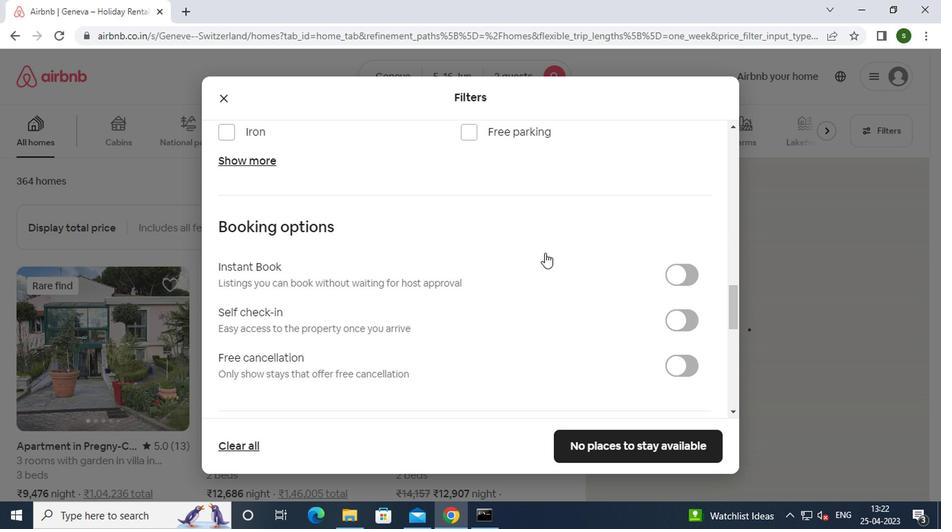 
Action: Mouse moved to (675, 249)
Screenshot: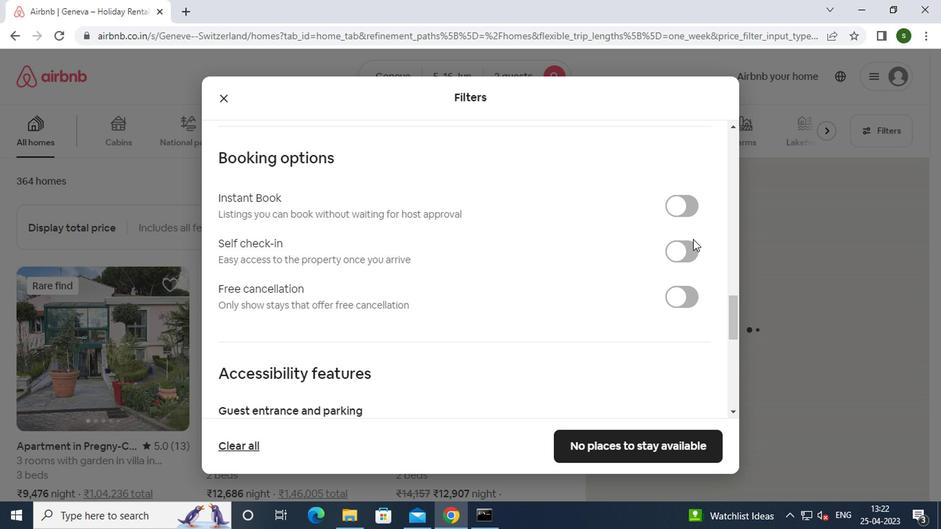 
Action: Mouse pressed left at (675, 249)
Screenshot: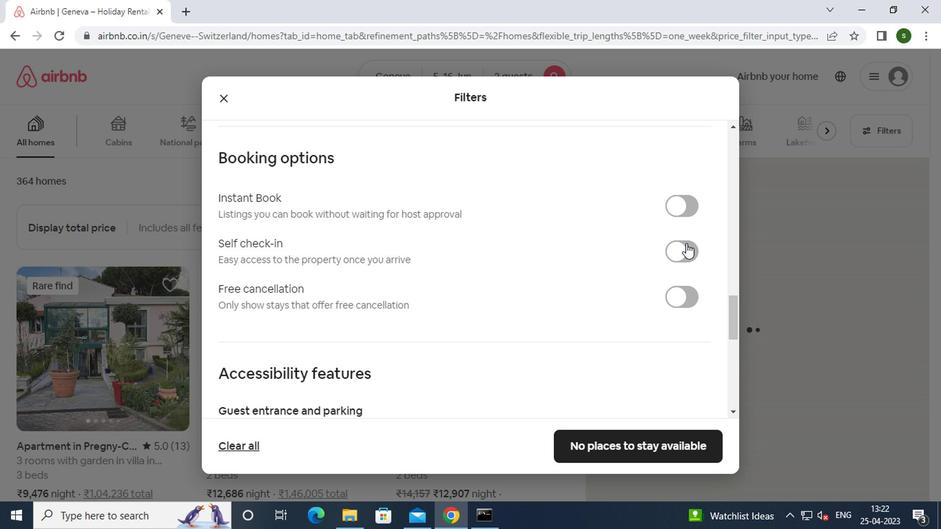 
Action: Mouse moved to (523, 265)
Screenshot: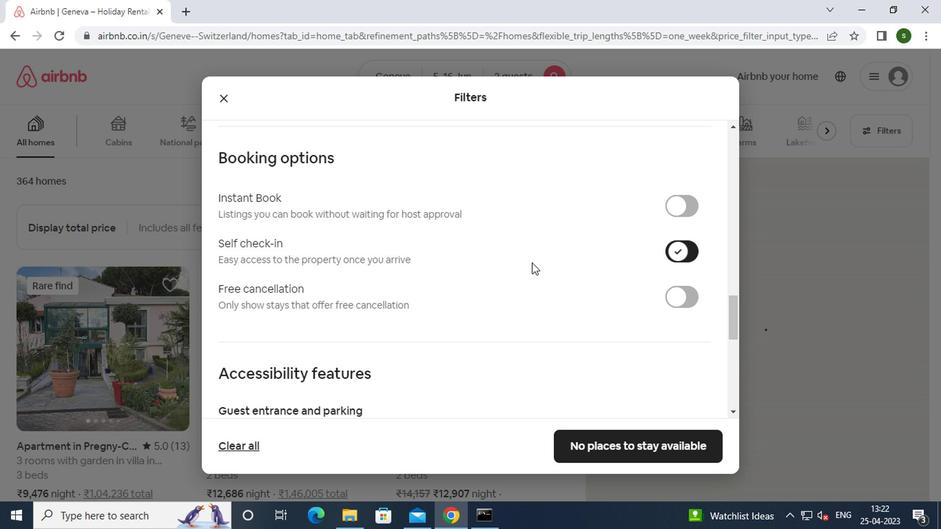 
Action: Mouse scrolled (523, 265) with delta (0, 0)
Screenshot: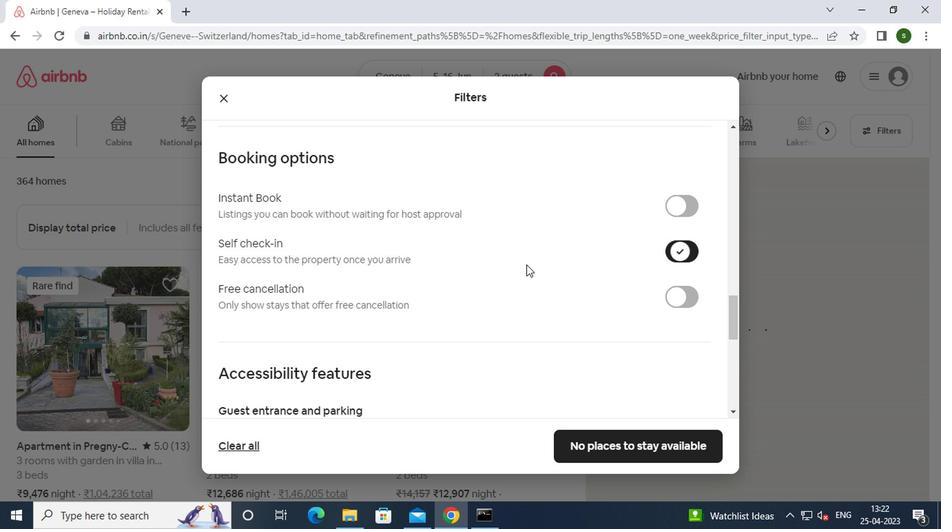 
Action: Mouse scrolled (523, 265) with delta (0, 0)
Screenshot: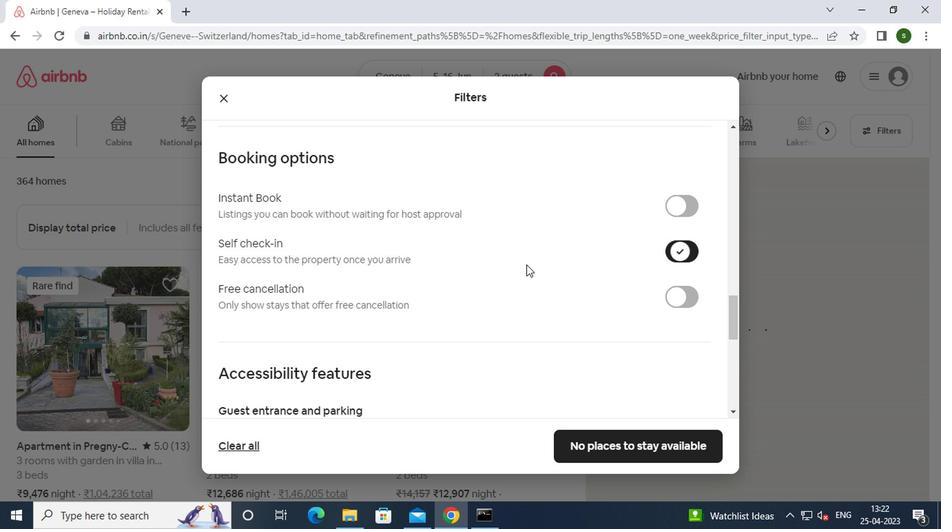 
Action: Mouse scrolled (523, 265) with delta (0, 0)
Screenshot: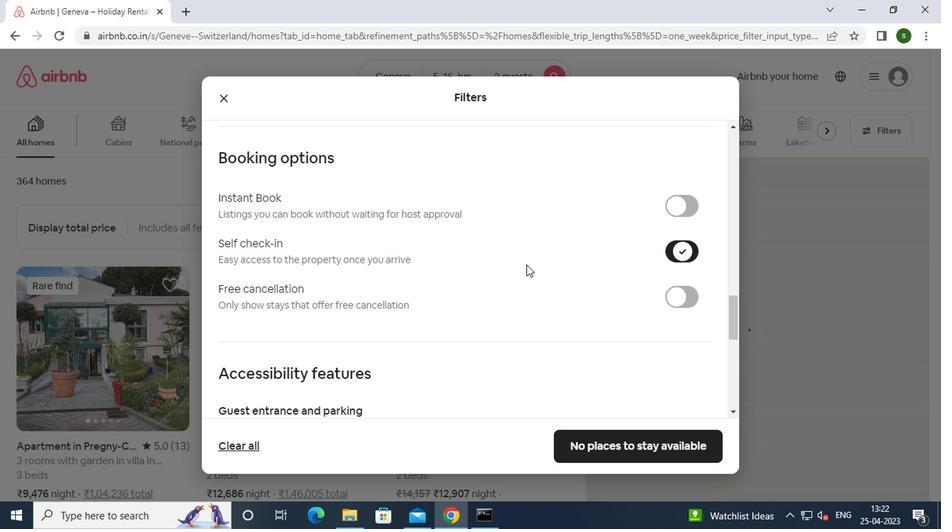 
Action: Mouse scrolled (523, 265) with delta (0, 0)
Screenshot: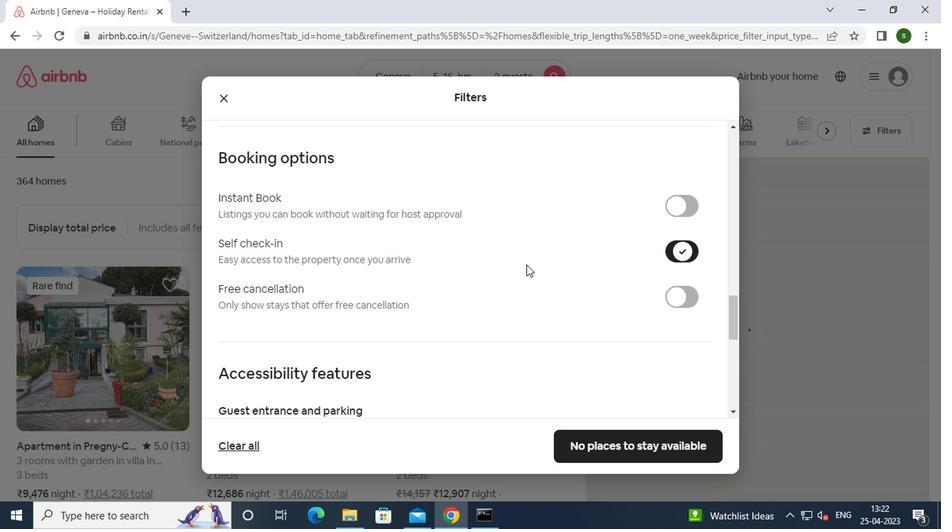 
Action: Mouse scrolled (523, 265) with delta (0, 0)
Screenshot: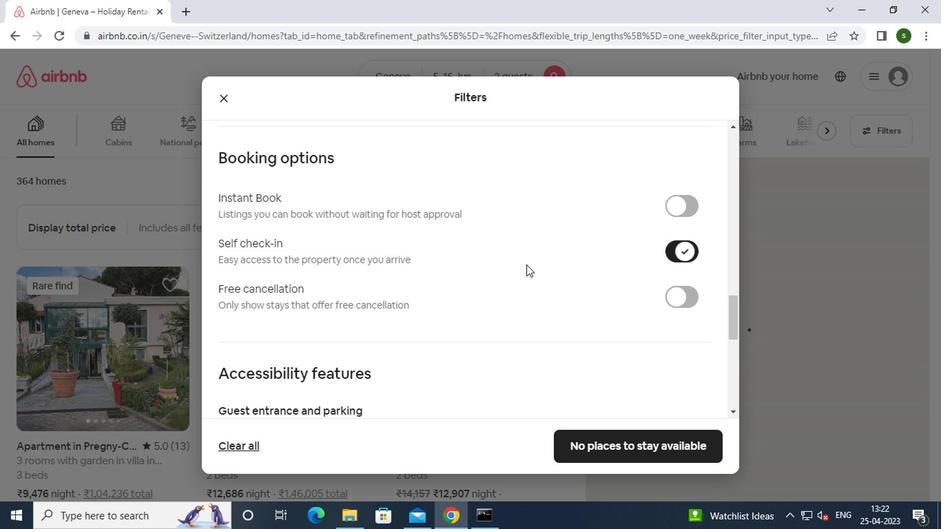 
Action: Mouse scrolled (523, 265) with delta (0, 0)
Screenshot: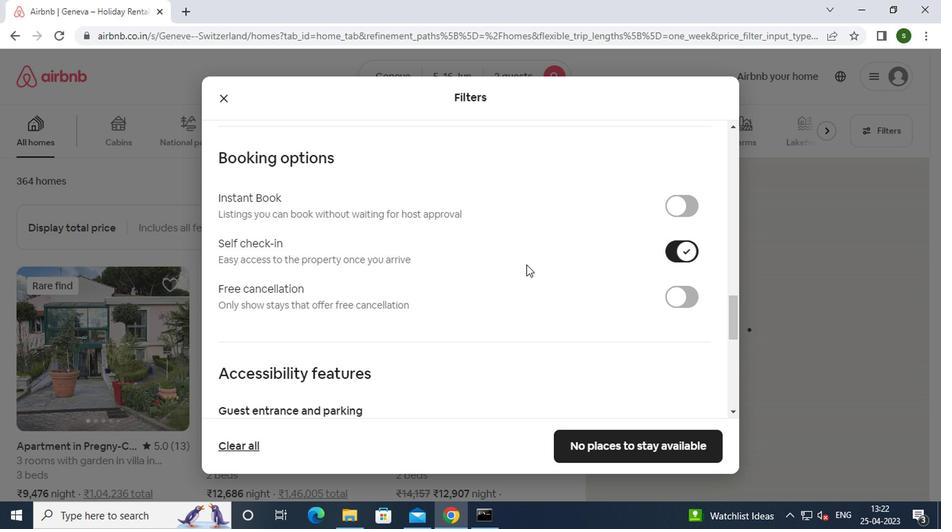 
Action: Mouse scrolled (523, 265) with delta (0, 0)
Screenshot: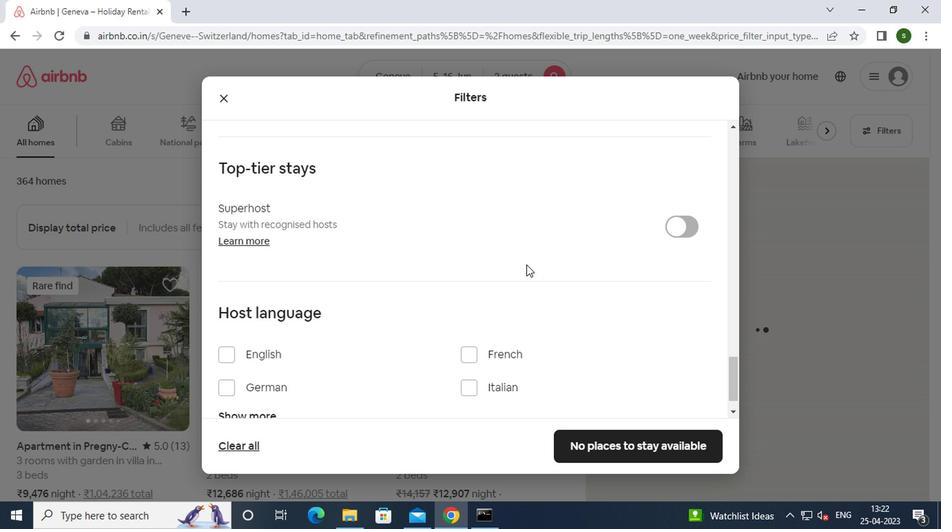 
Action: Mouse scrolled (523, 265) with delta (0, 0)
Screenshot: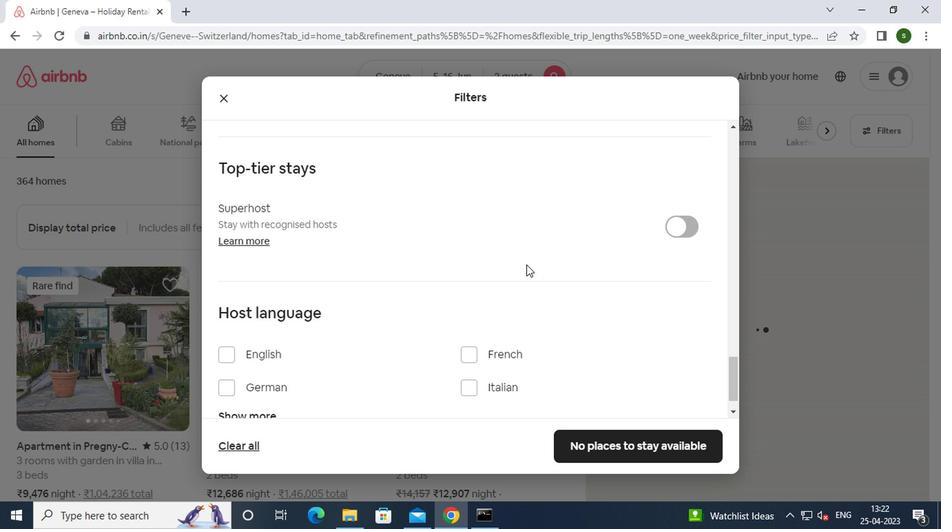 
Action: Mouse moved to (263, 329)
Screenshot: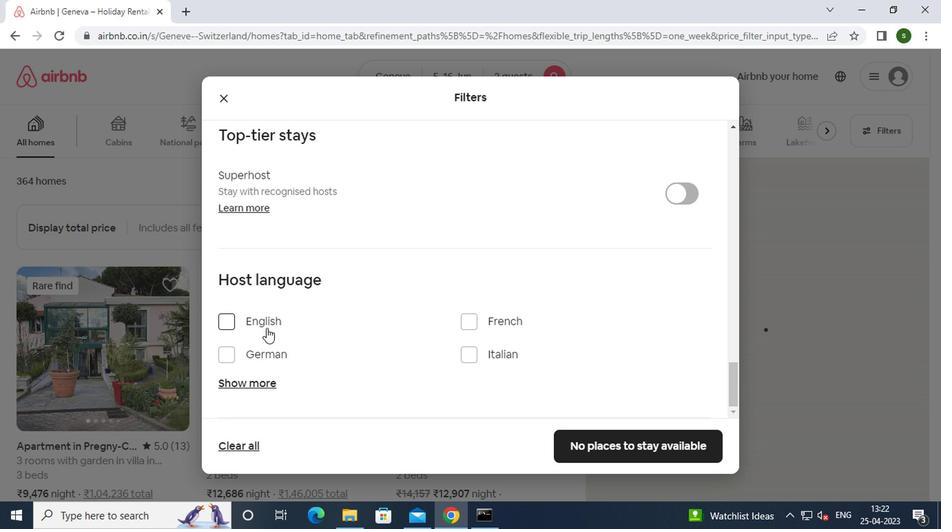 
Action: Mouse pressed left at (263, 329)
Screenshot: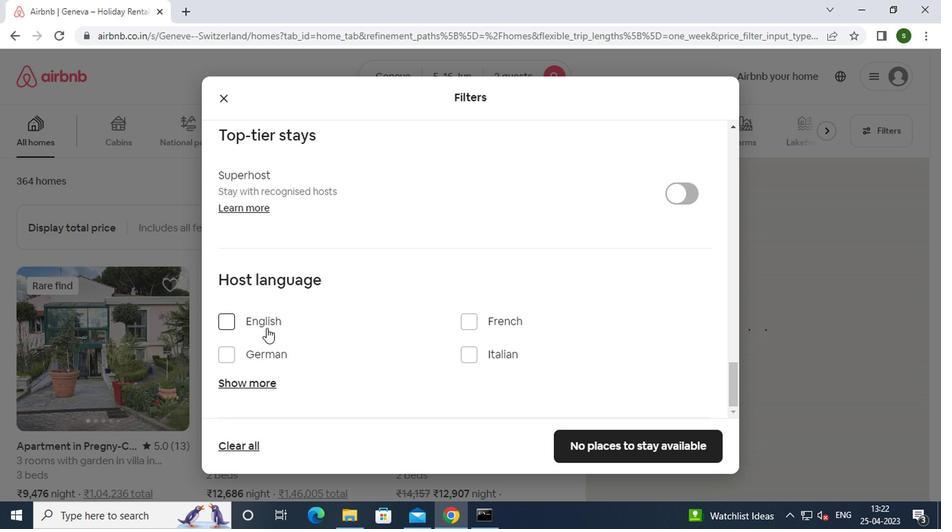 
Action: Mouse moved to (596, 441)
Screenshot: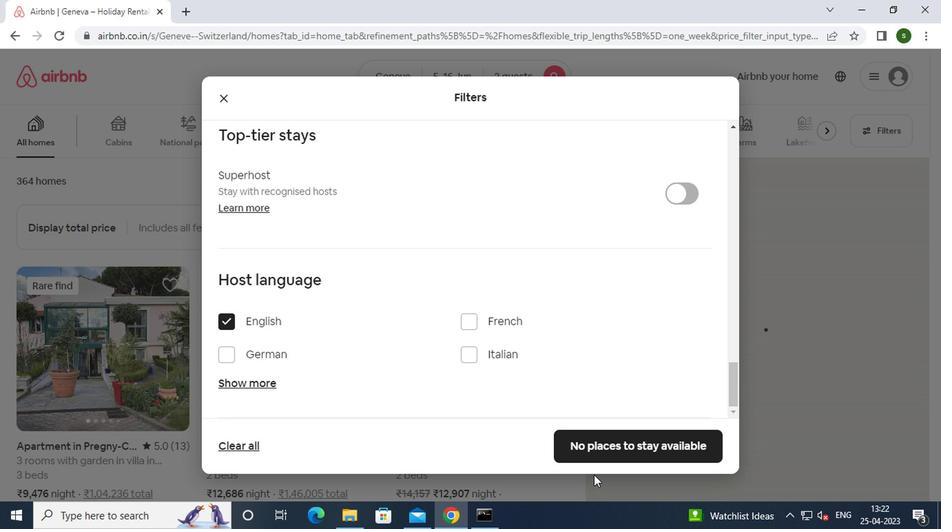 
Action: Mouse pressed left at (596, 441)
Screenshot: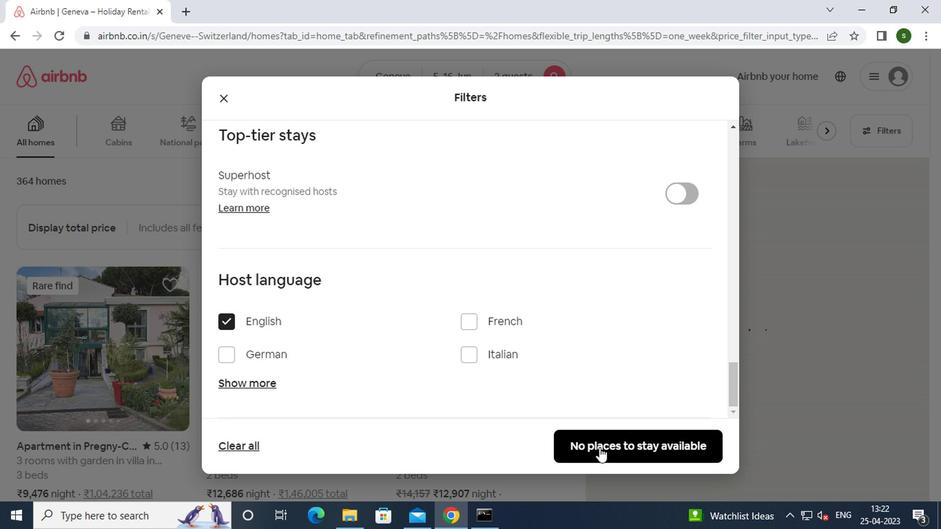 
Action: Mouse moved to (409, 205)
Screenshot: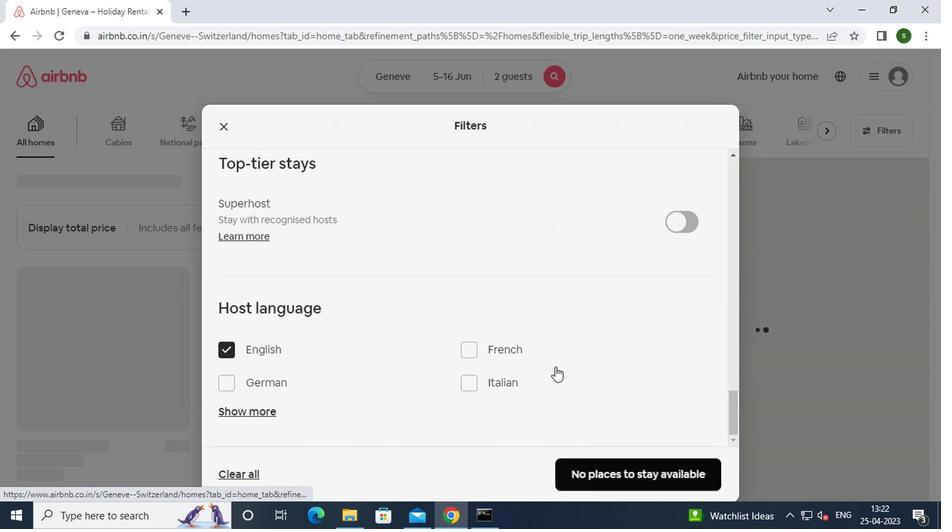 
